 Task: Look for space in Cardenas, Mexico from 12th August, 2023 to 16th August, 2023 for 8 adults in price range Rs.10000 to Rs.16000. Place can be private room with 8 bedrooms having 8 beds and 8 bathrooms. Property type can be house, flat, guest house, hotel. Amenities needed are: wifi, TV, free parkinig on premises, gym, breakfast. Booking option can be shelf check-in. Required host language is English.
Action: Mouse moved to (436, 106)
Screenshot: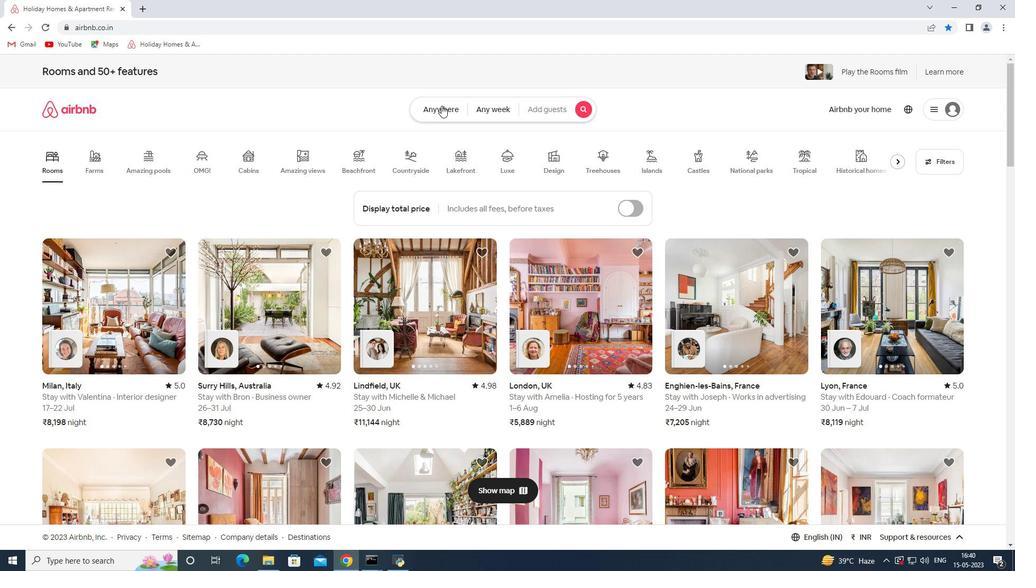 
Action: Mouse pressed left at (436, 106)
Screenshot: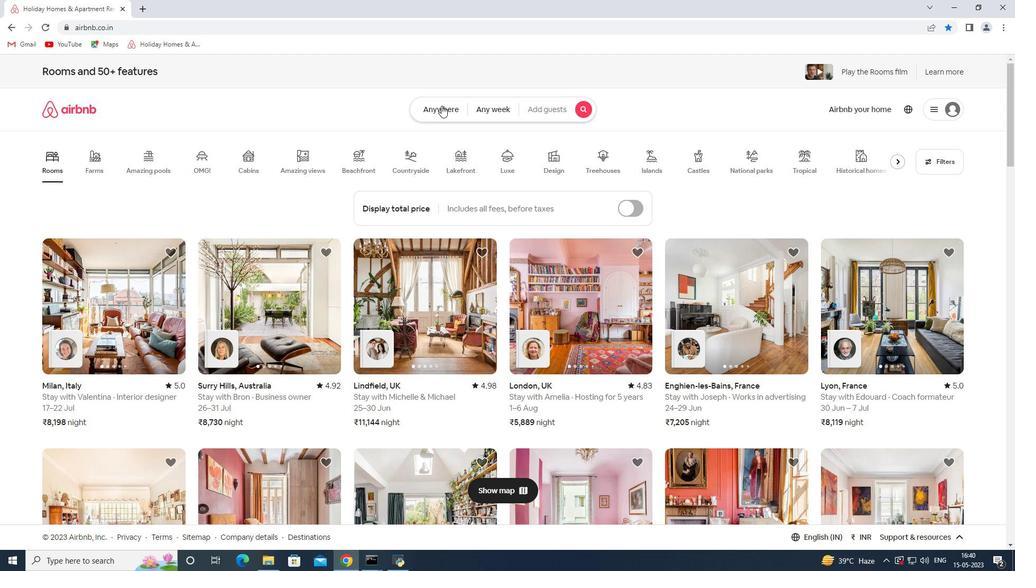 
Action: Mouse moved to (352, 154)
Screenshot: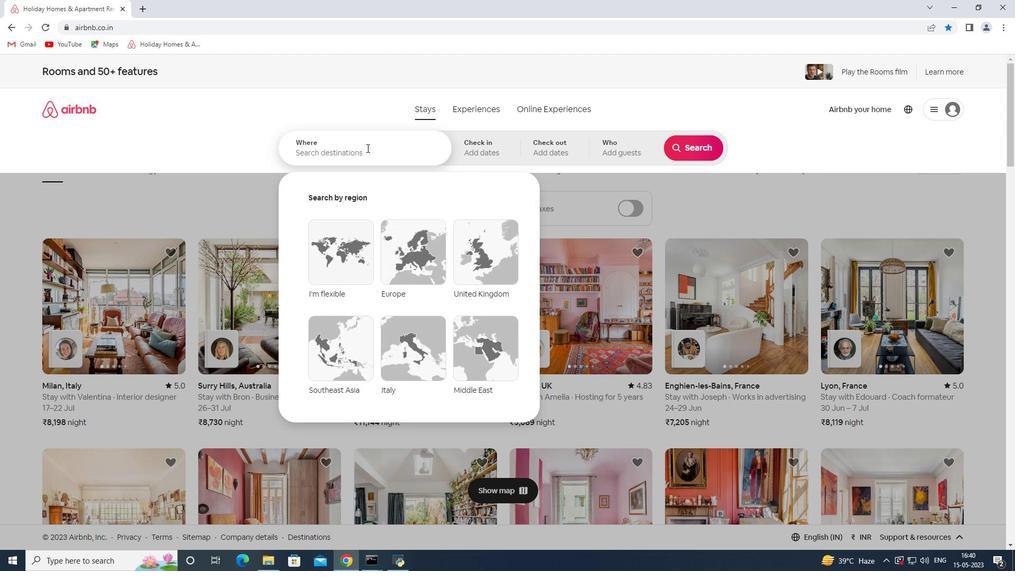 
Action: Mouse pressed left at (352, 154)
Screenshot: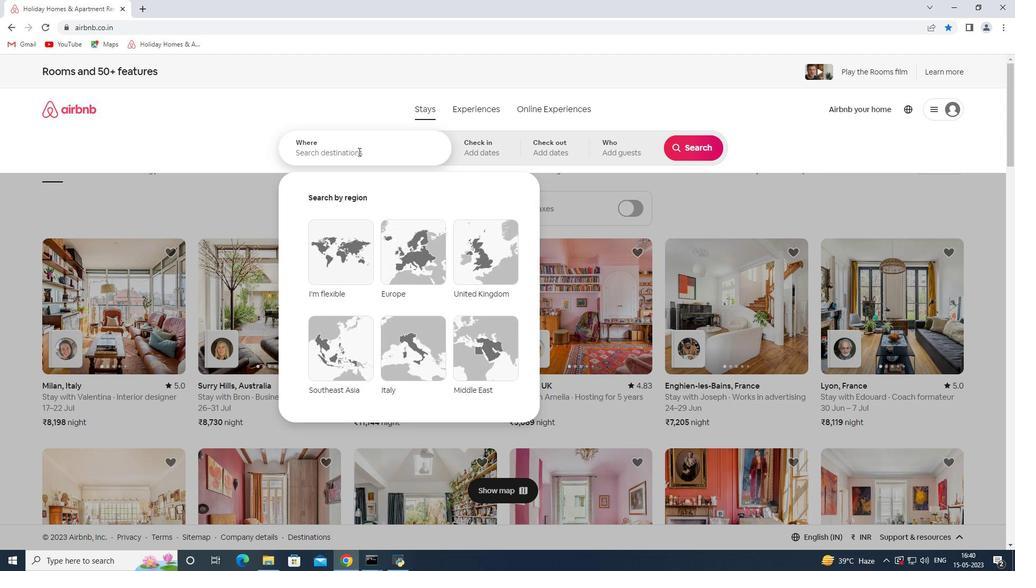 
Action: Key pressed <Key.shift><Key.shift><Key.shift><Key.shift><Key.shift><Key.shift><Key.shift><Key.shift>Cardenas<Key.space><Key.shift>Mexico<Key.space><Key.enter>
Screenshot: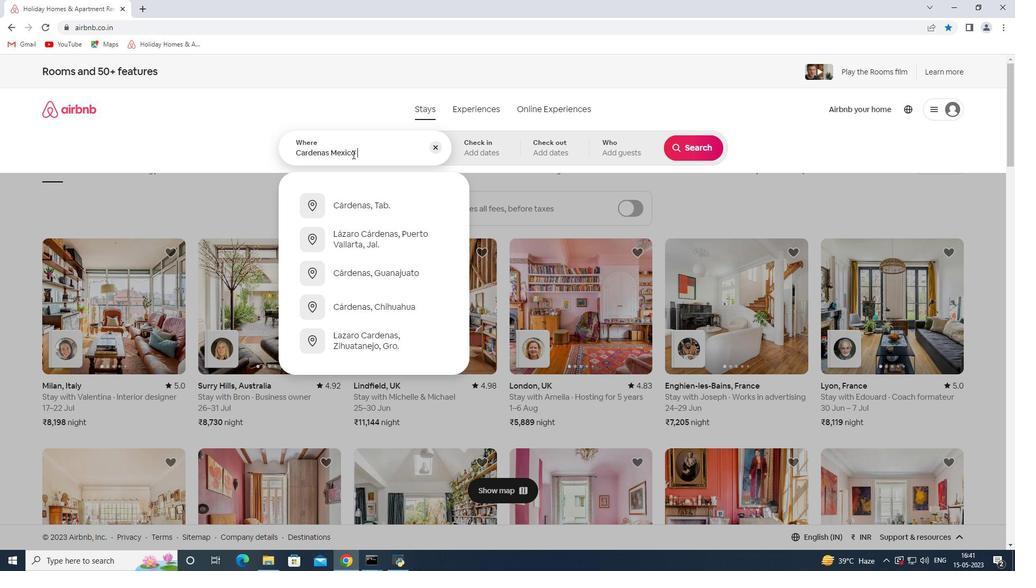 
Action: Mouse moved to (692, 232)
Screenshot: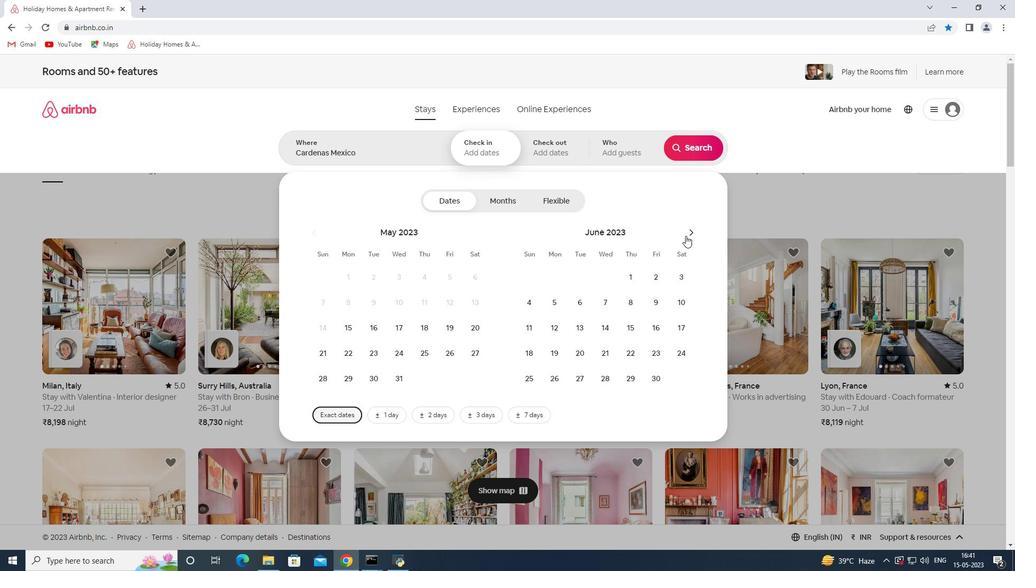 
Action: Mouse pressed left at (692, 232)
Screenshot: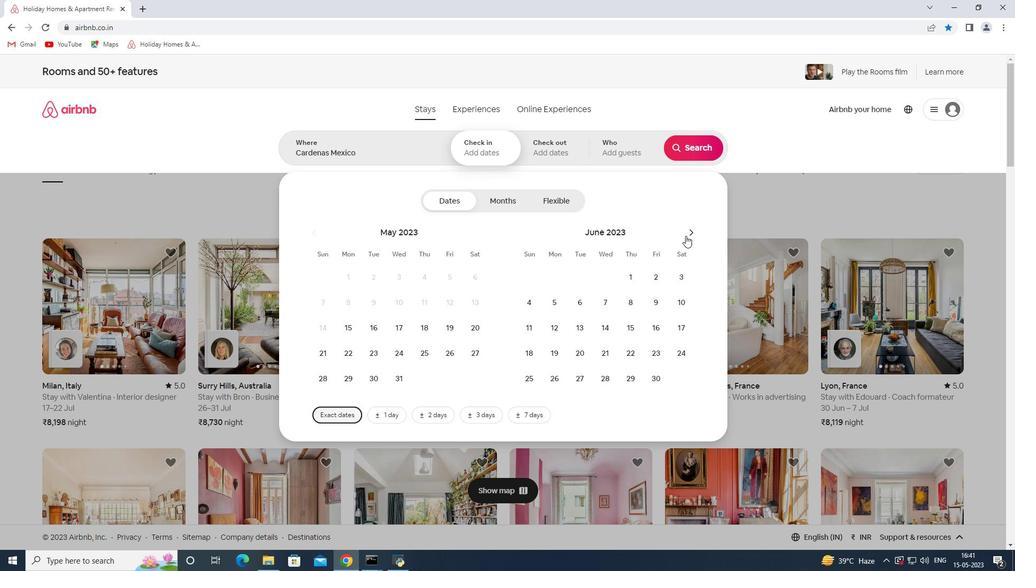 
Action: Mouse moved to (692, 232)
Screenshot: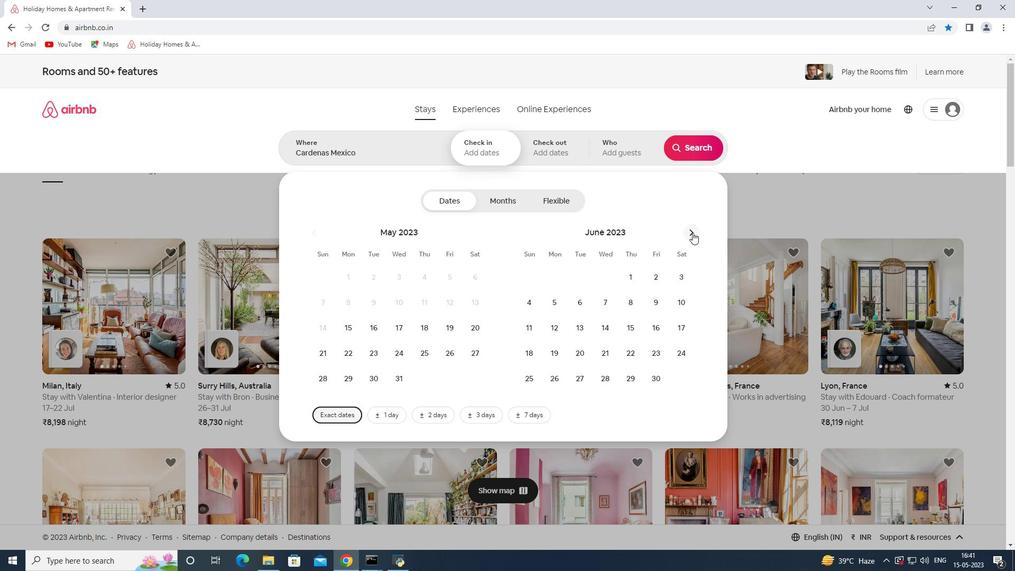 
Action: Mouse pressed left at (692, 232)
Screenshot: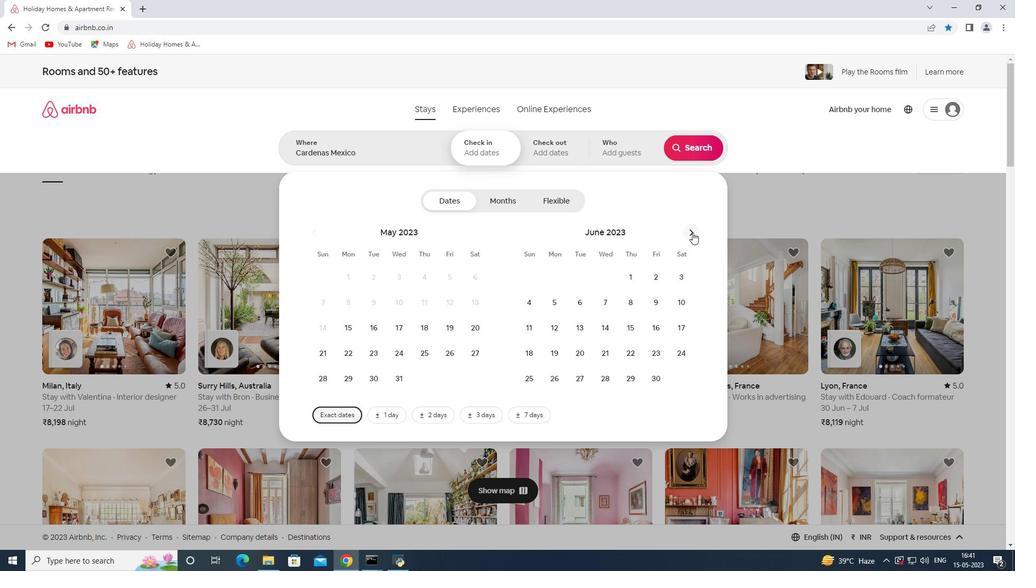 
Action: Mouse moved to (691, 232)
Screenshot: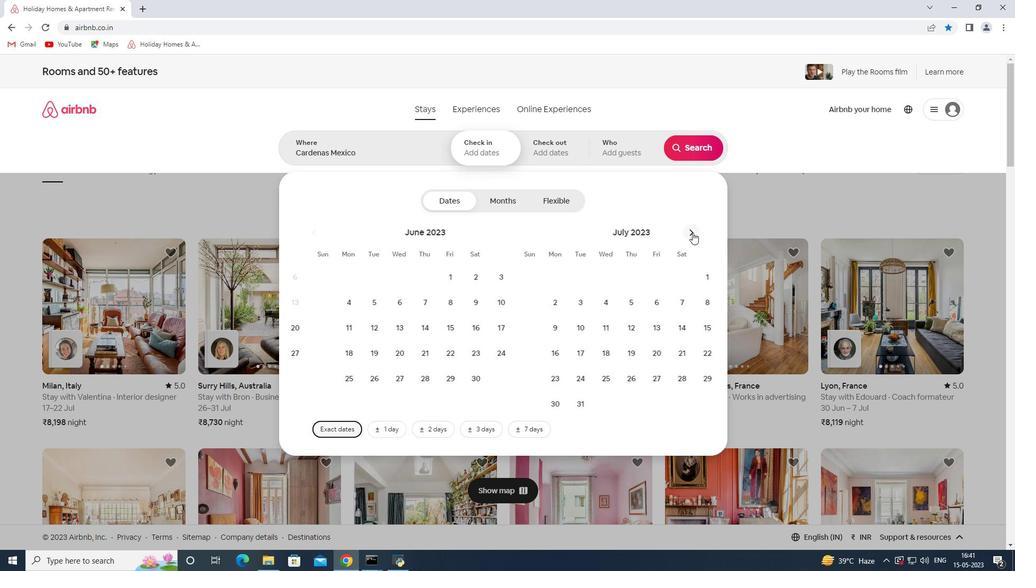 
Action: Mouse pressed left at (691, 232)
Screenshot: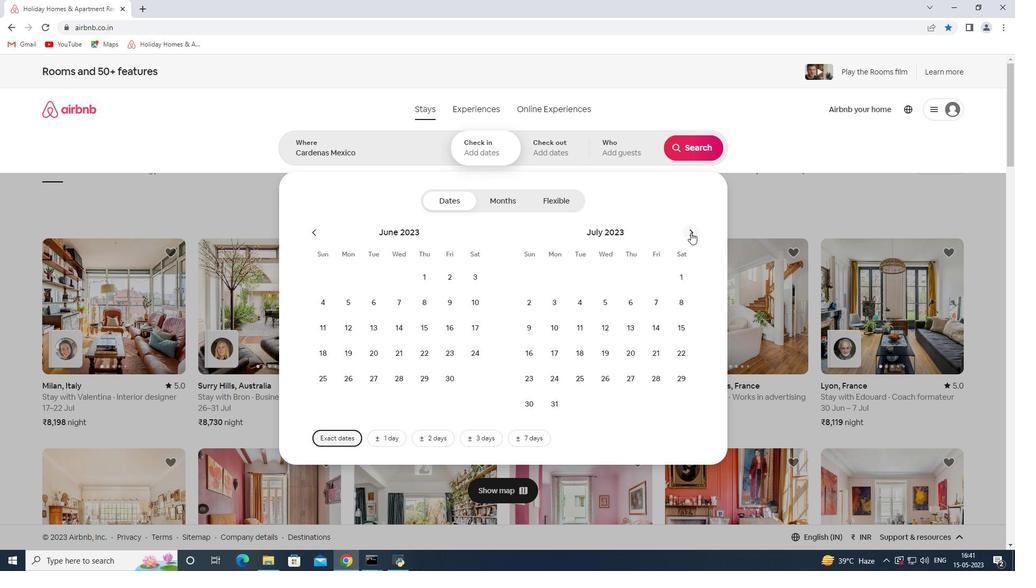 
Action: Mouse moved to (672, 302)
Screenshot: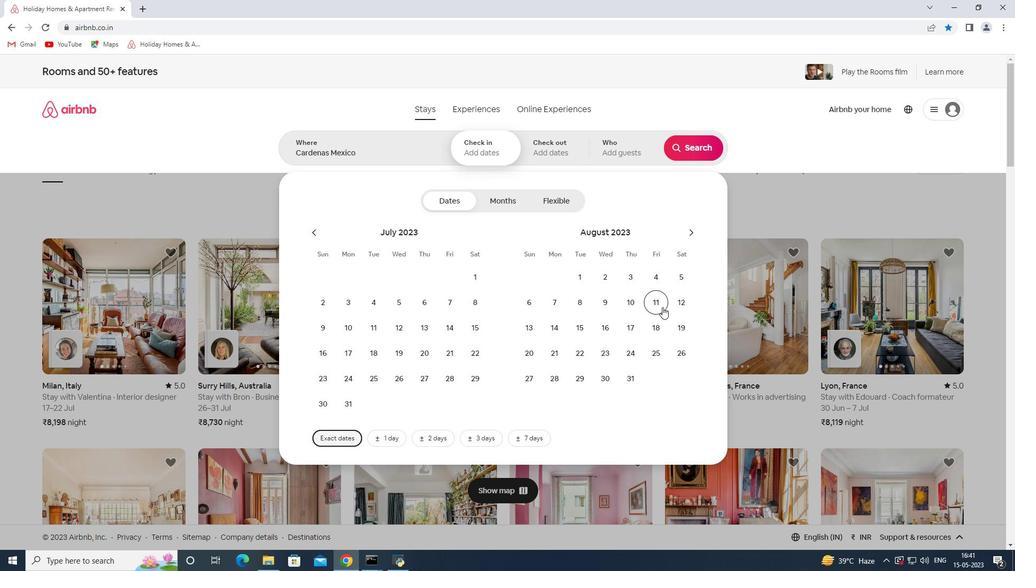 
Action: Mouse pressed left at (672, 302)
Screenshot: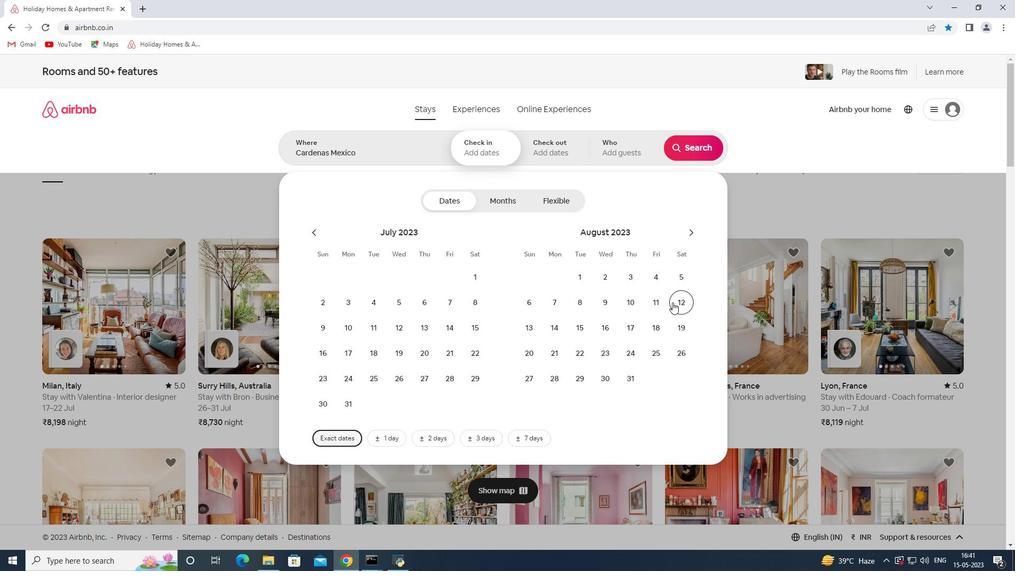 
Action: Mouse moved to (601, 332)
Screenshot: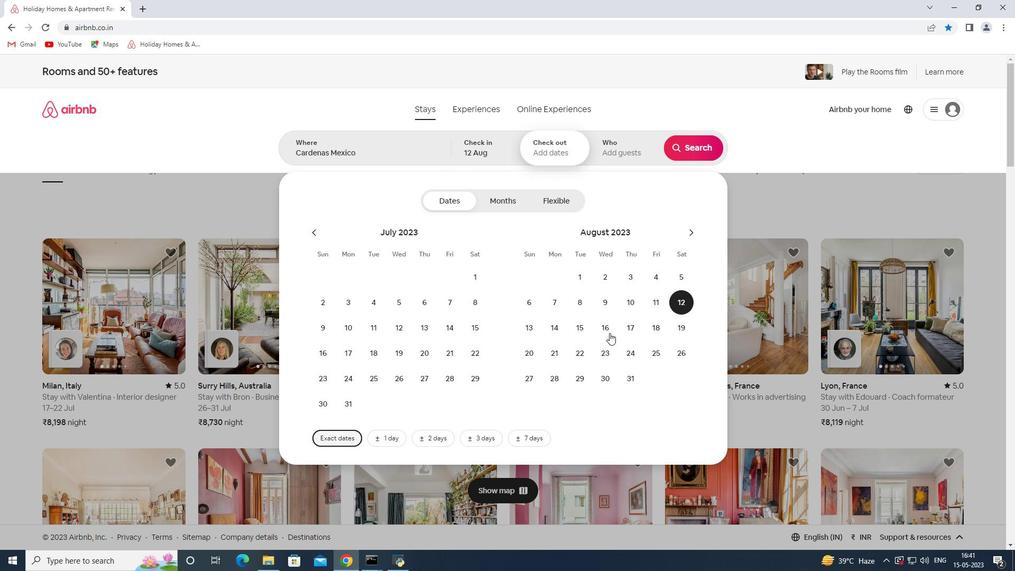 
Action: Mouse pressed left at (601, 332)
Screenshot: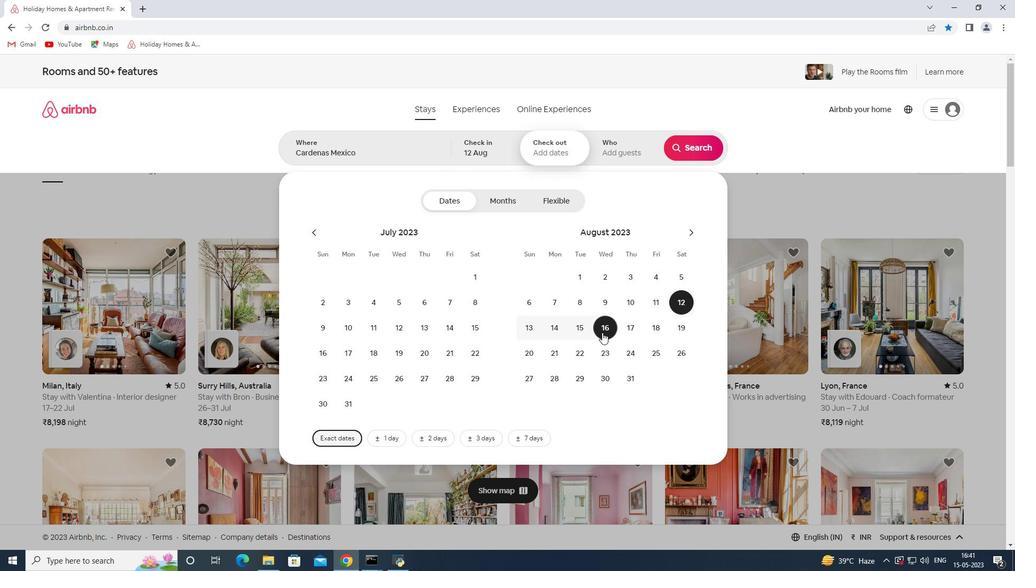 
Action: Mouse moved to (613, 152)
Screenshot: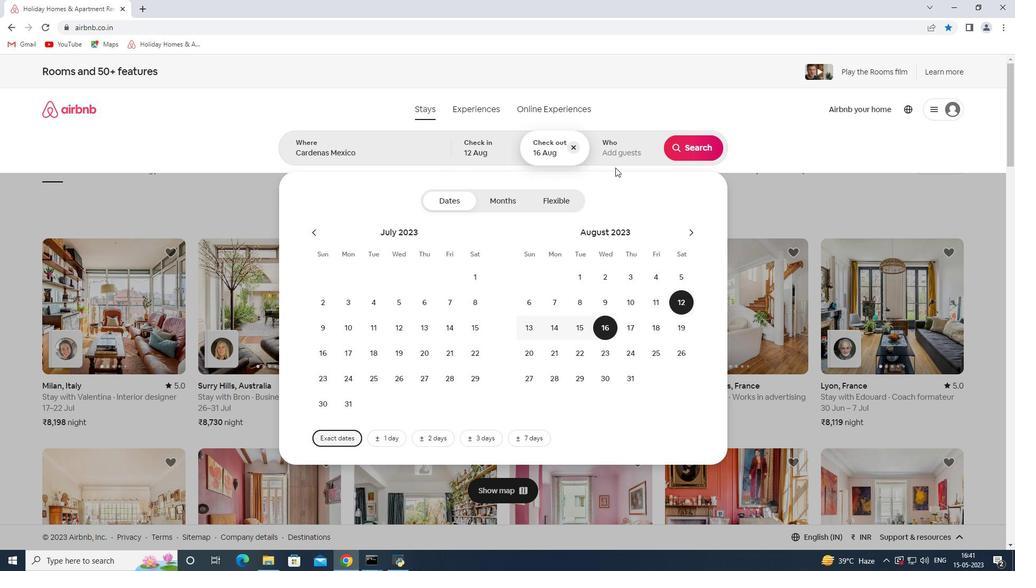 
Action: Mouse pressed left at (613, 152)
Screenshot: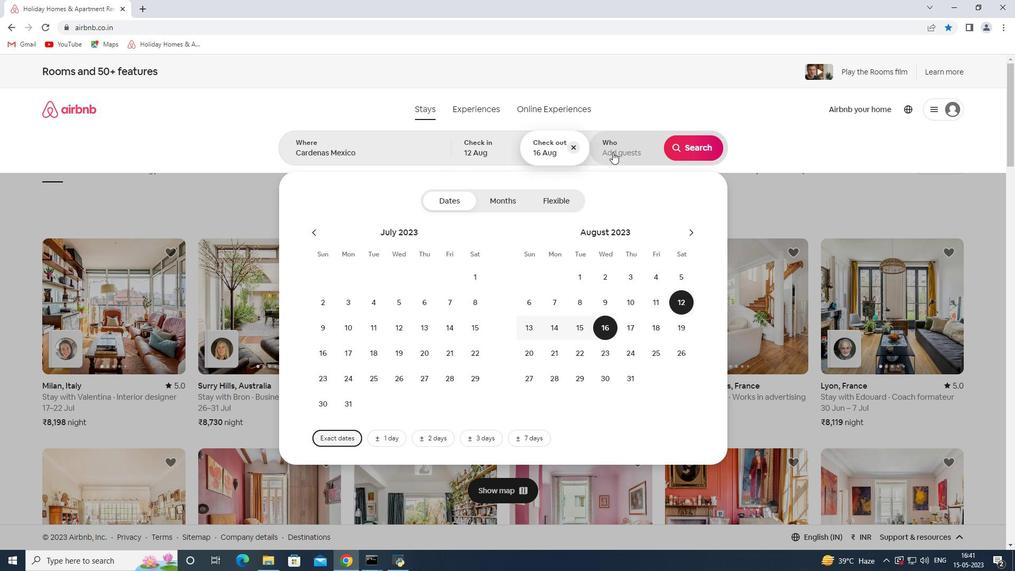
Action: Mouse moved to (695, 210)
Screenshot: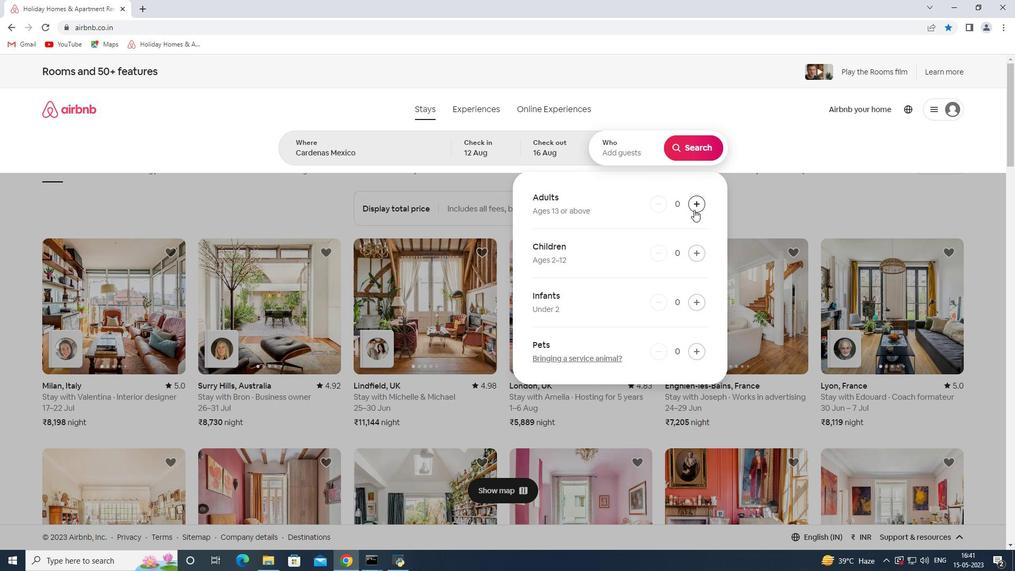 
Action: Mouse pressed left at (695, 210)
Screenshot: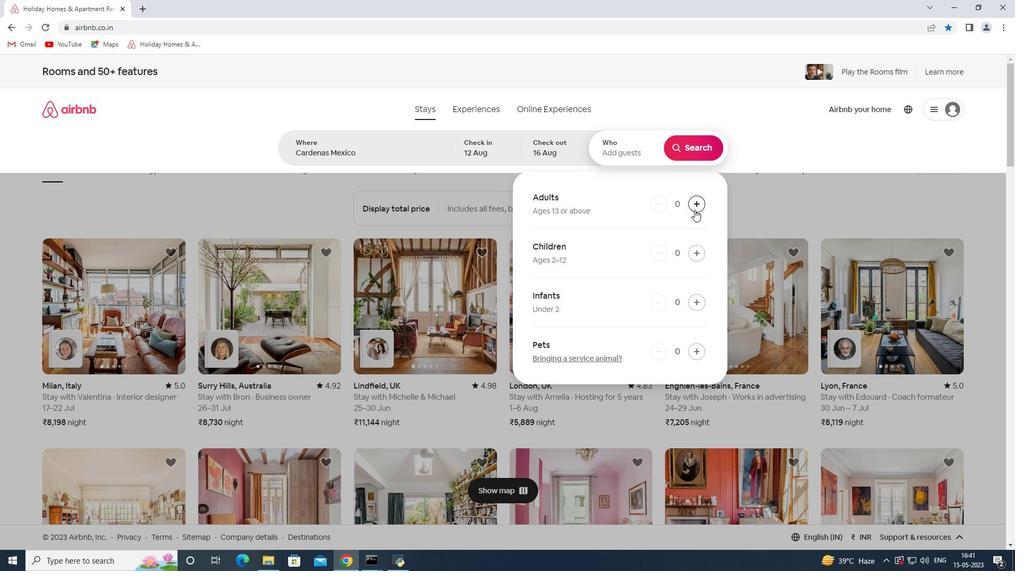 
Action: Mouse pressed left at (695, 210)
Screenshot: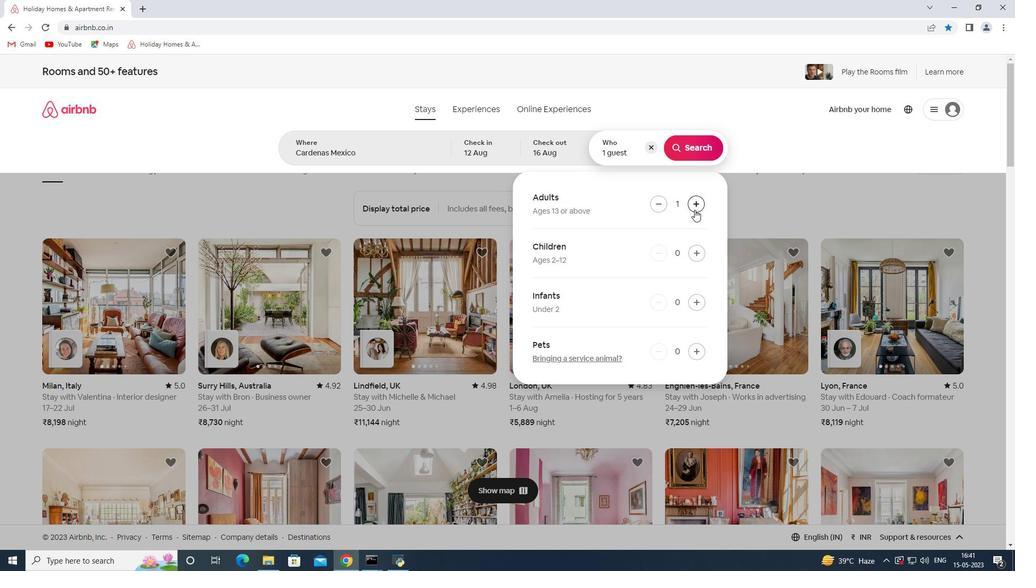 
Action: Mouse pressed left at (695, 210)
Screenshot: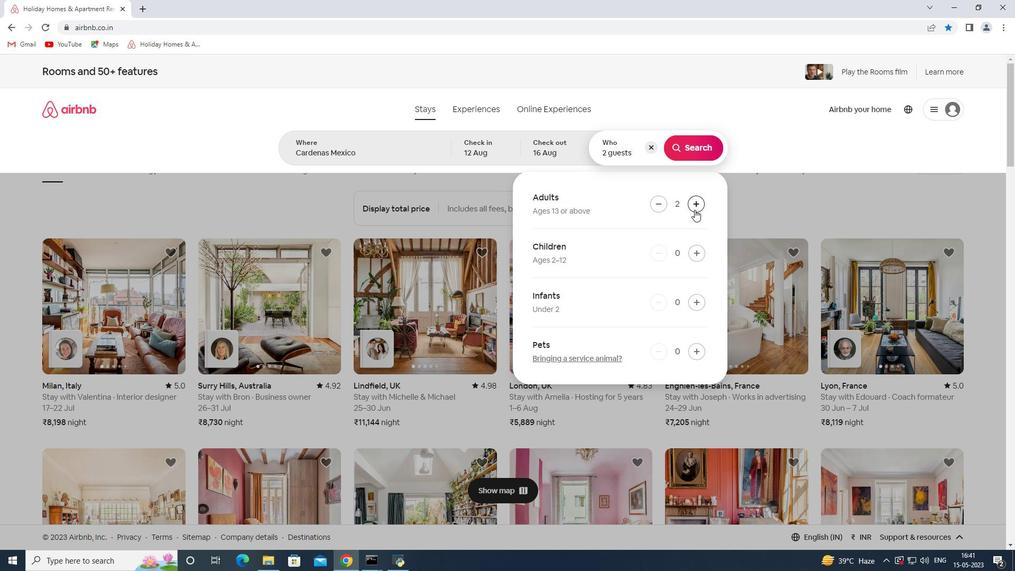 
Action: Mouse pressed left at (695, 210)
Screenshot: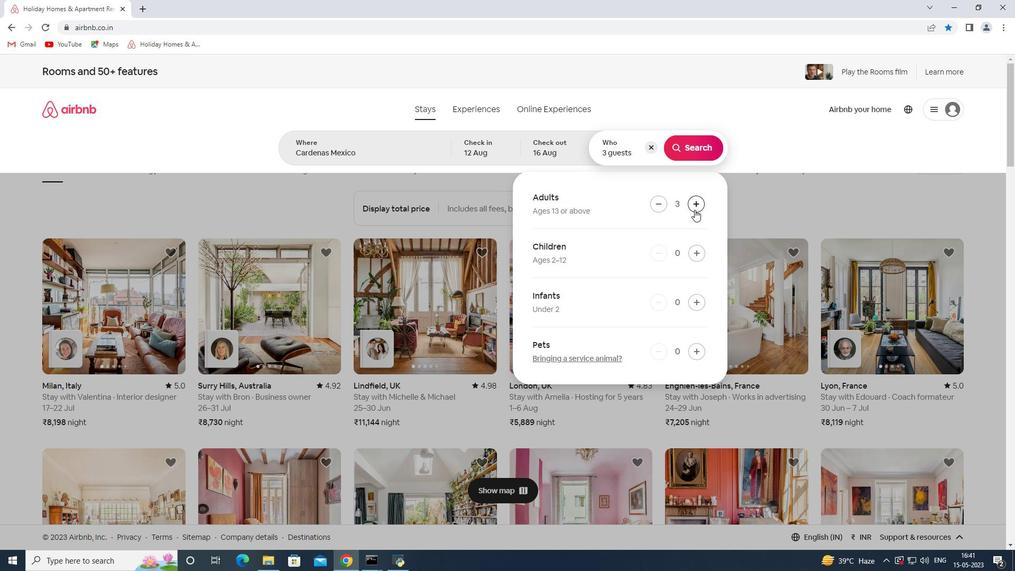 
Action: Mouse pressed left at (695, 210)
Screenshot: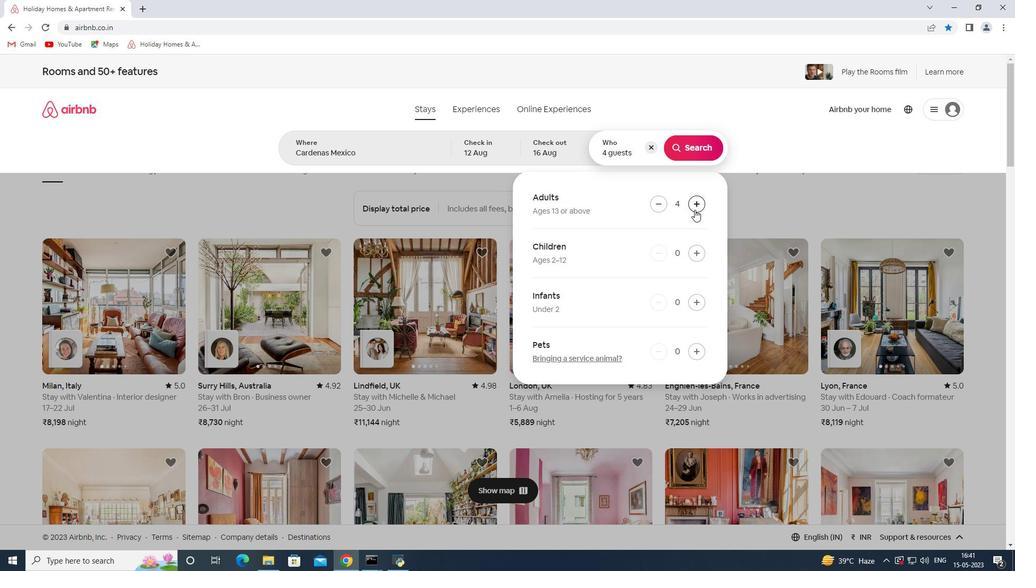 
Action: Mouse pressed left at (695, 210)
Screenshot: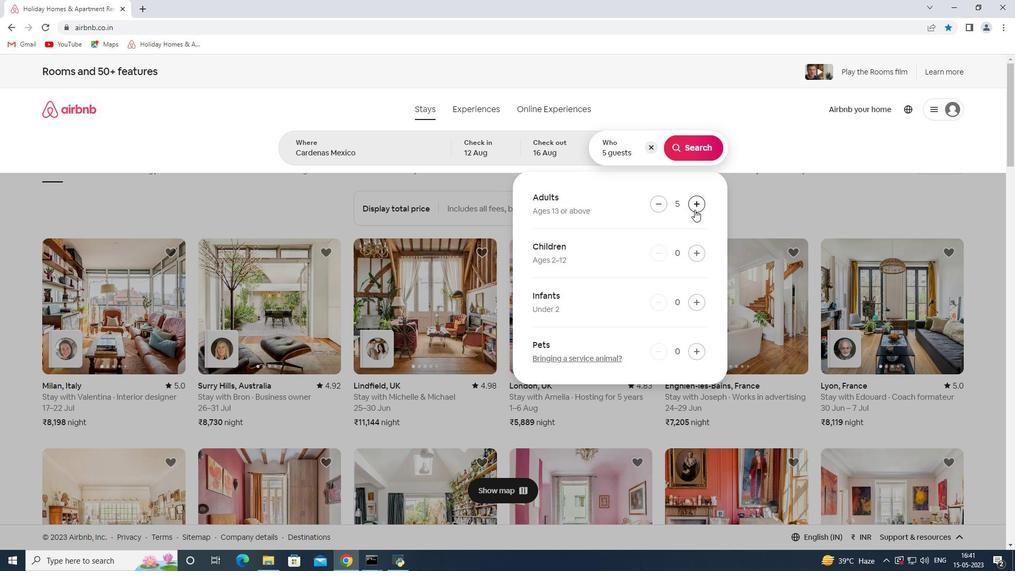 
Action: Mouse pressed left at (695, 210)
Screenshot: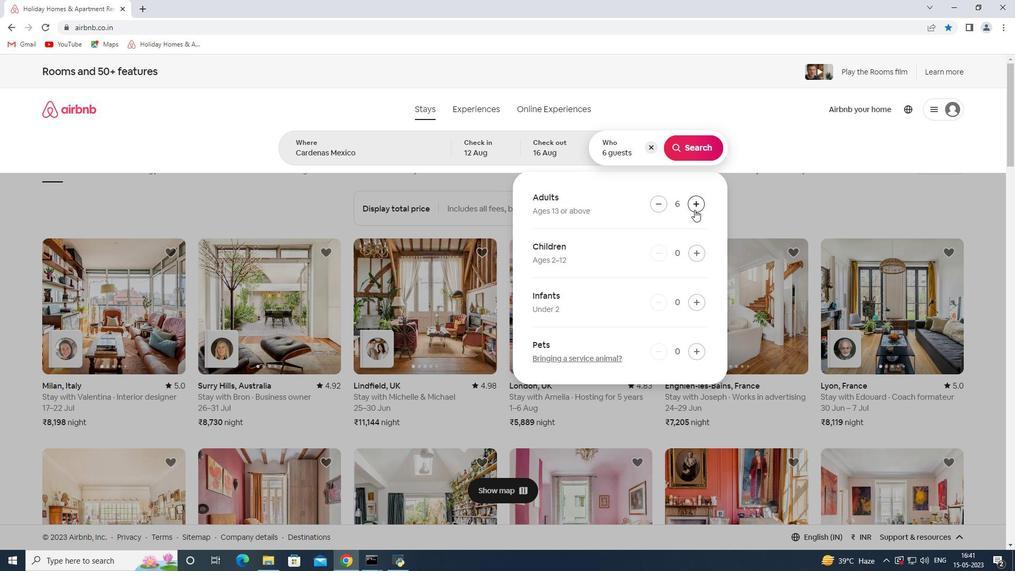 
Action: Mouse pressed left at (695, 210)
Screenshot: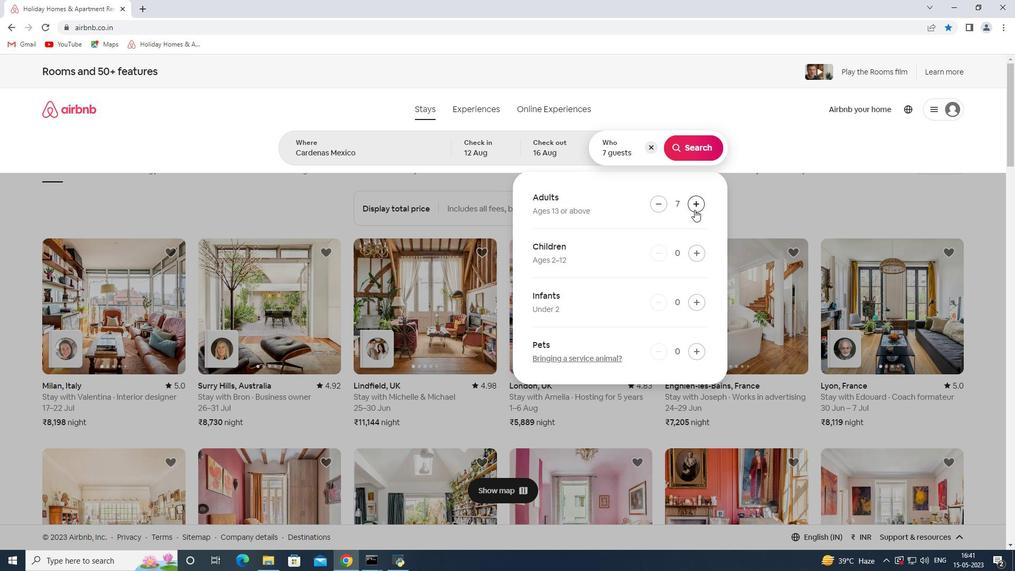 
Action: Mouse moved to (691, 148)
Screenshot: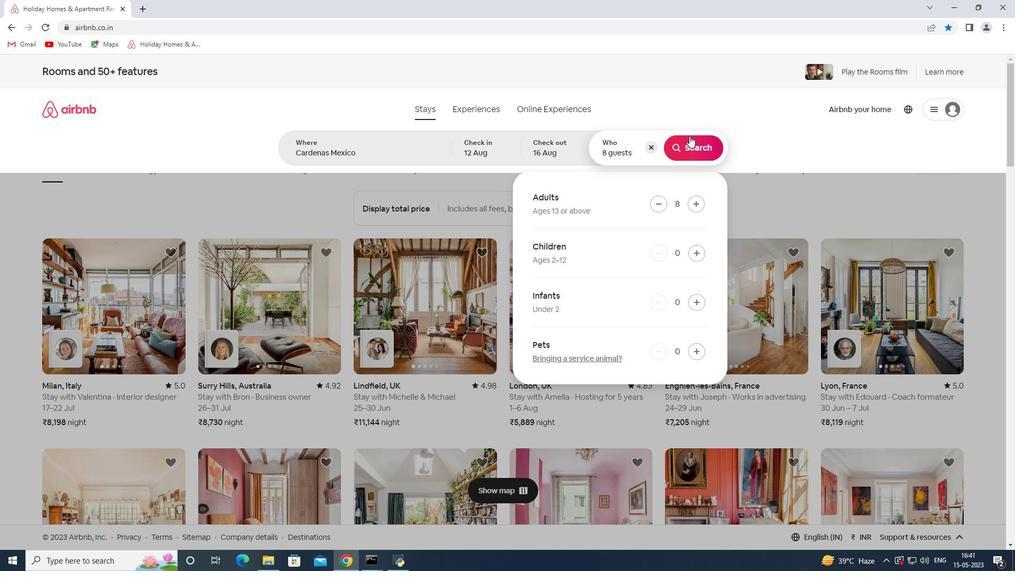 
Action: Mouse pressed left at (691, 148)
Screenshot: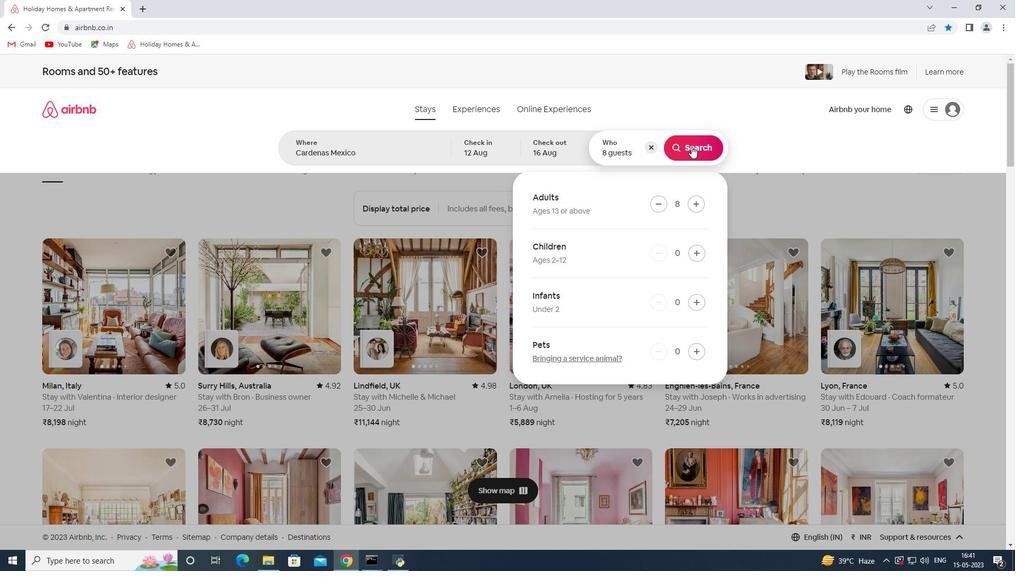 
Action: Mouse moved to (970, 117)
Screenshot: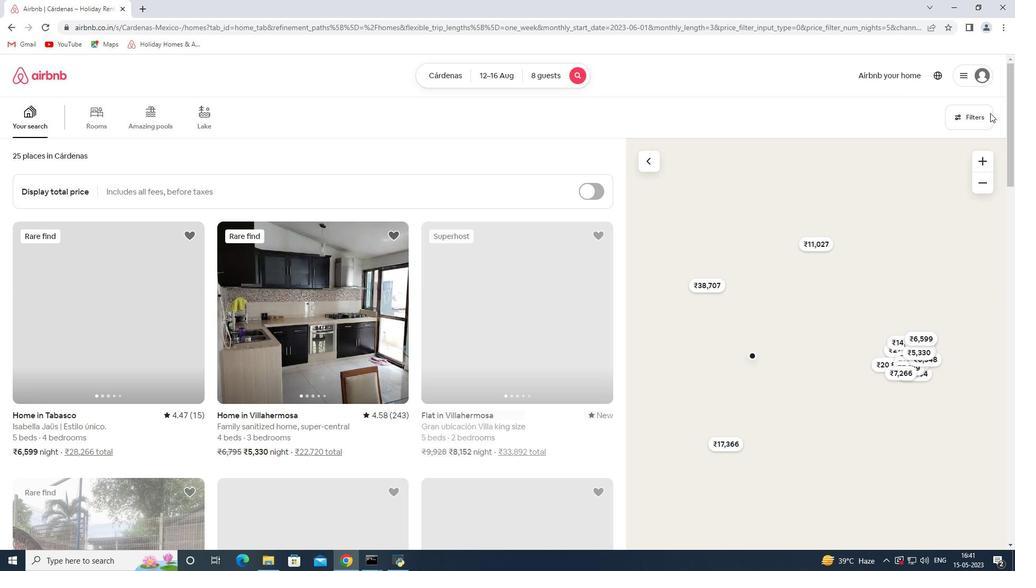 
Action: Mouse pressed left at (970, 117)
Screenshot: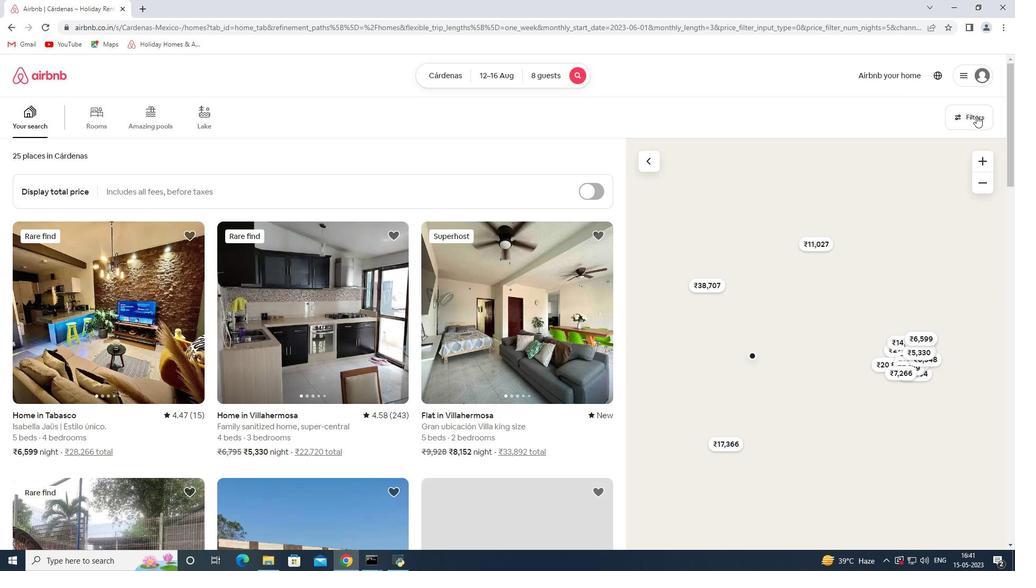 
Action: Mouse moved to (380, 372)
Screenshot: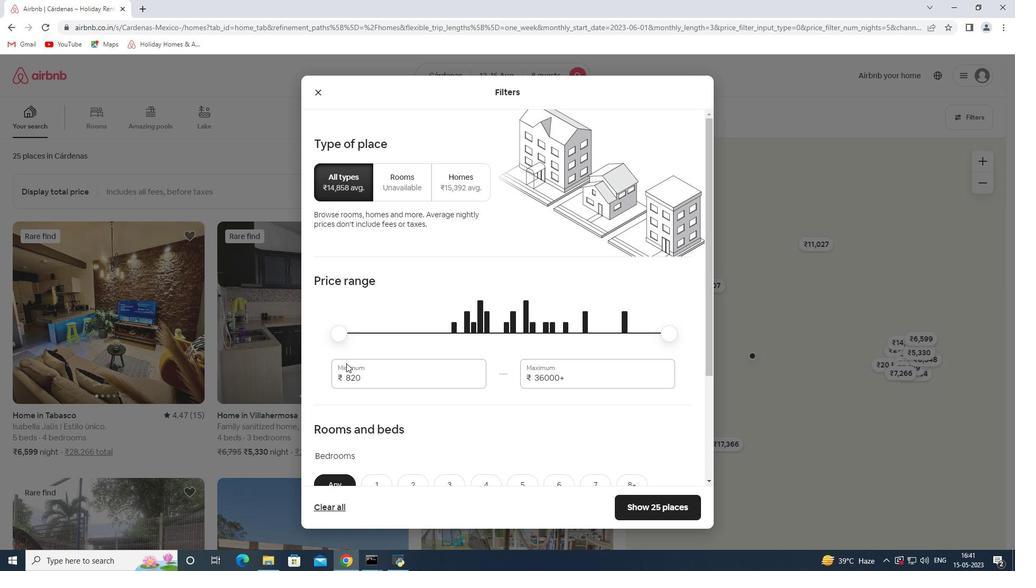 
Action: Mouse pressed left at (380, 372)
Screenshot: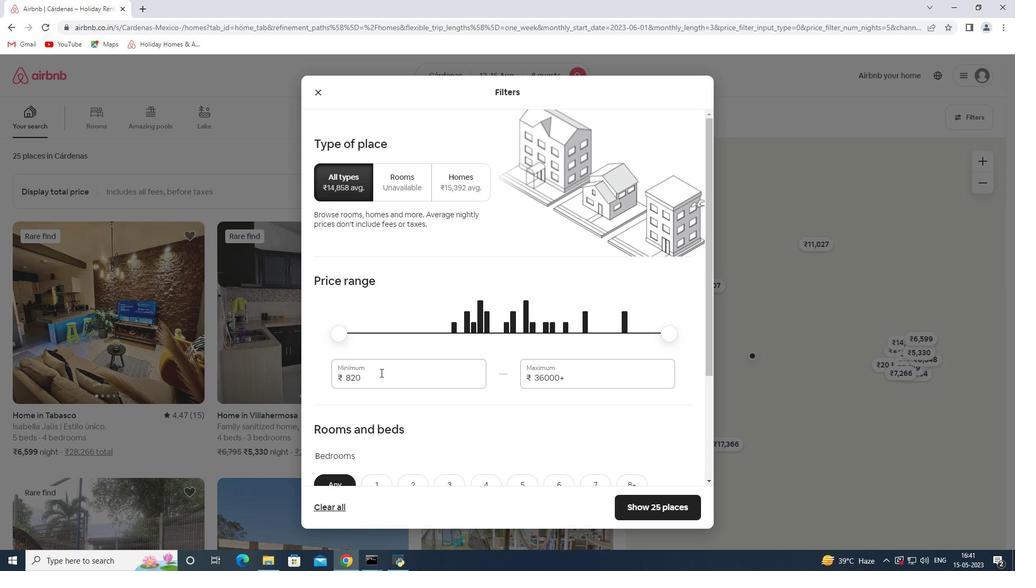 
Action: Mouse pressed left at (380, 372)
Screenshot: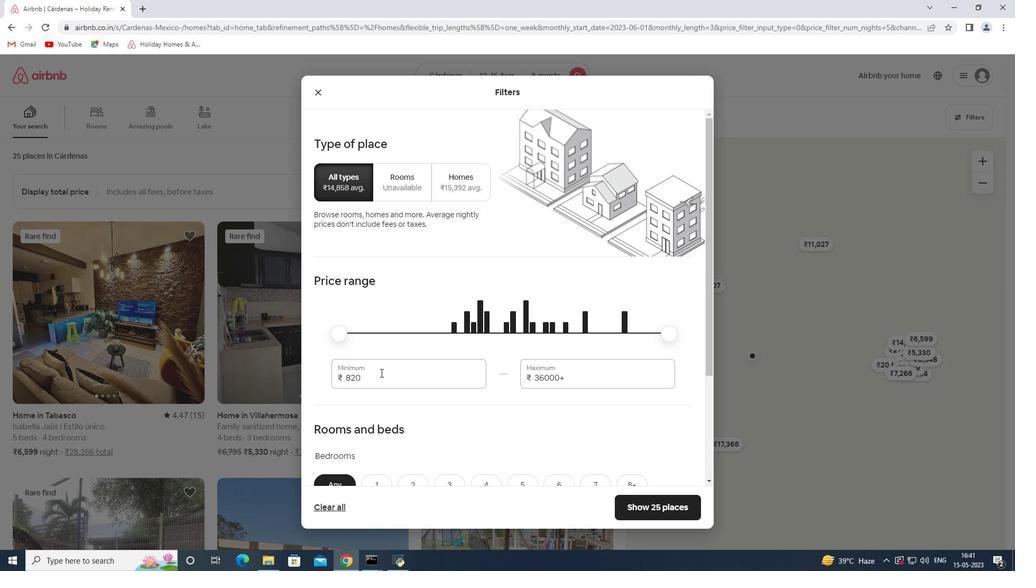 
Action: Key pressed 10000<Key.tab>16000
Screenshot: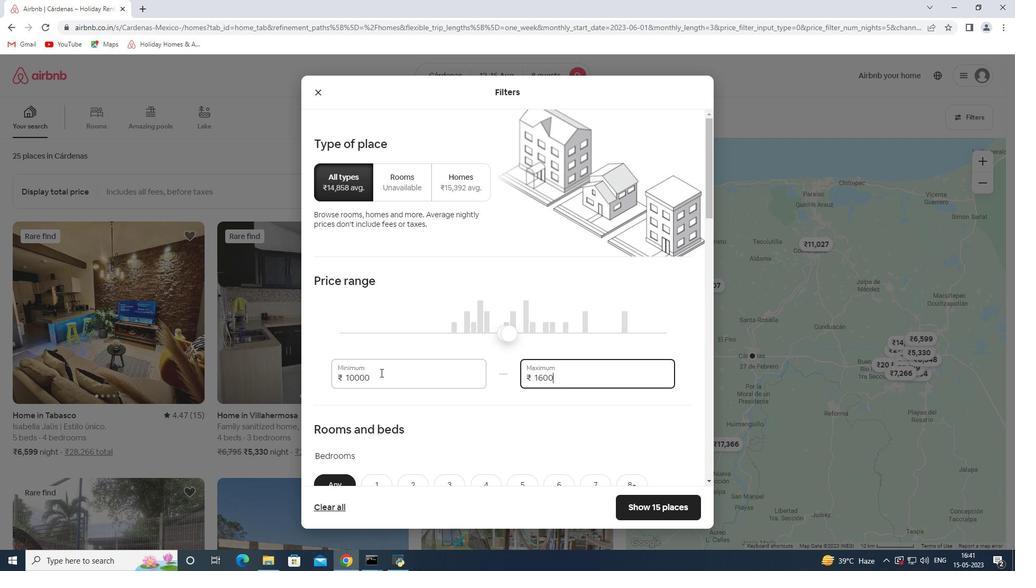 
Action: Mouse moved to (432, 259)
Screenshot: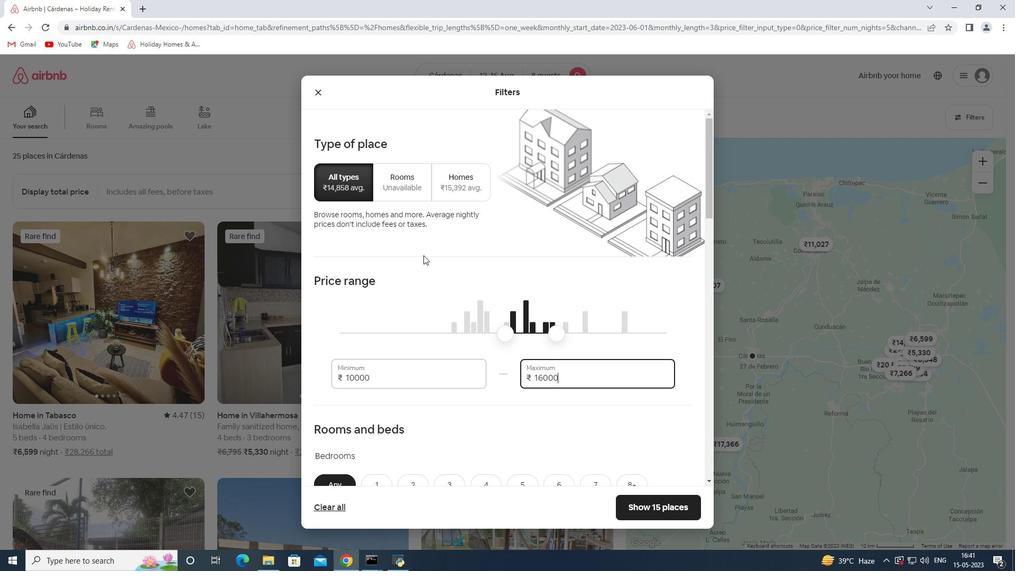 
Action: Mouse scrolled (432, 259) with delta (0, 0)
Screenshot: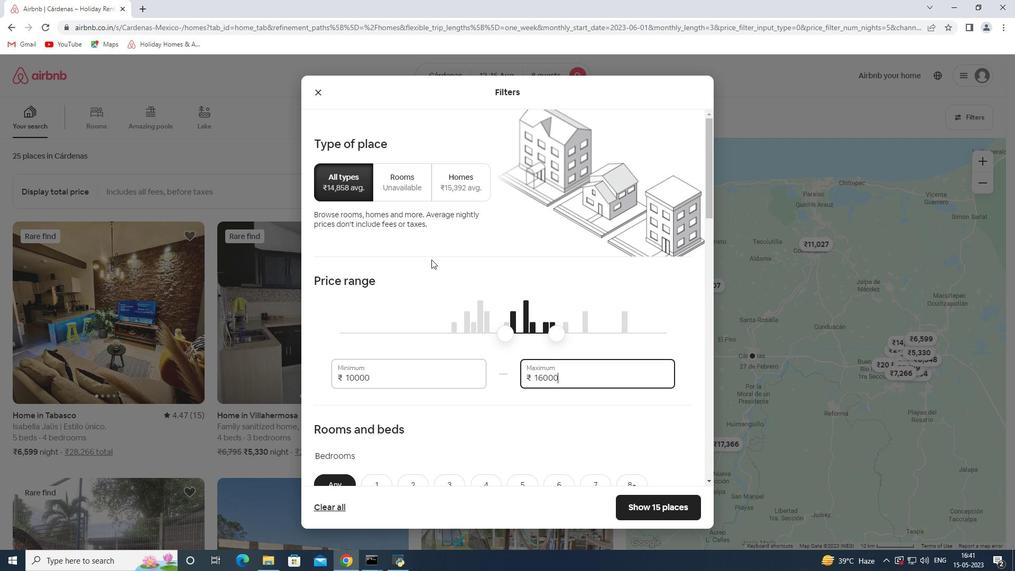 
Action: Mouse scrolled (432, 259) with delta (0, 0)
Screenshot: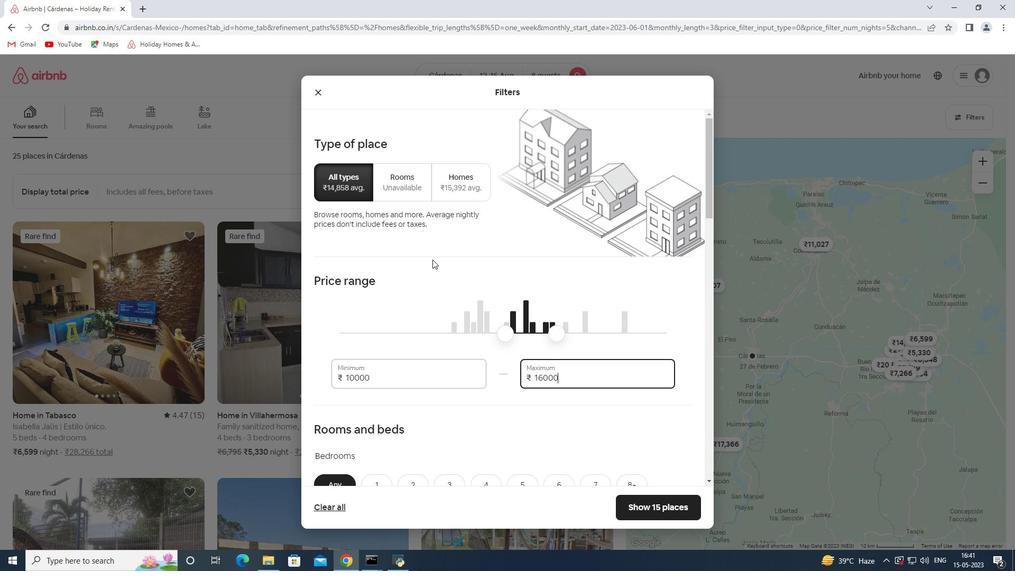 
Action: Mouse scrolled (432, 259) with delta (0, 0)
Screenshot: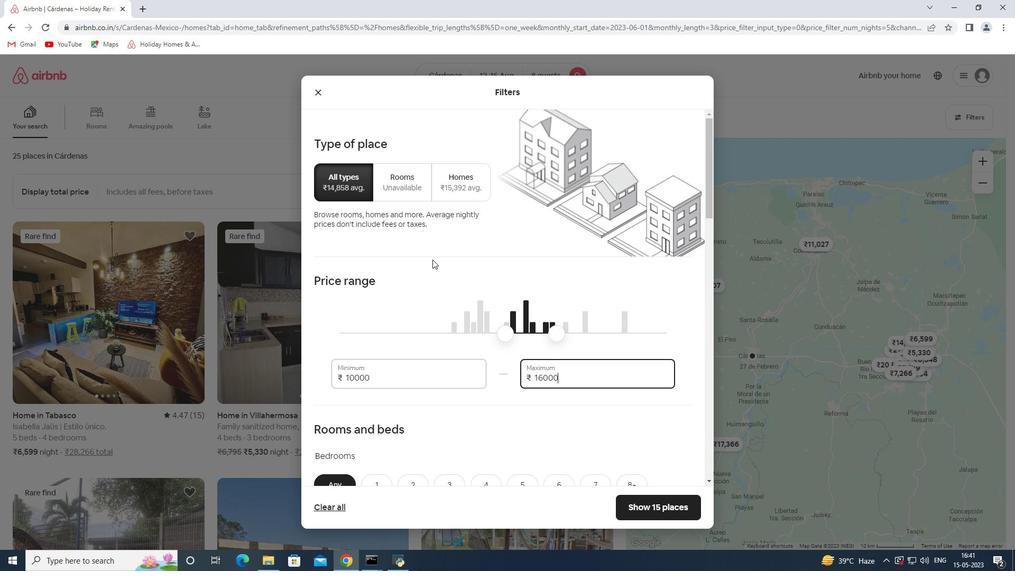 
Action: Mouse scrolled (432, 259) with delta (0, 0)
Screenshot: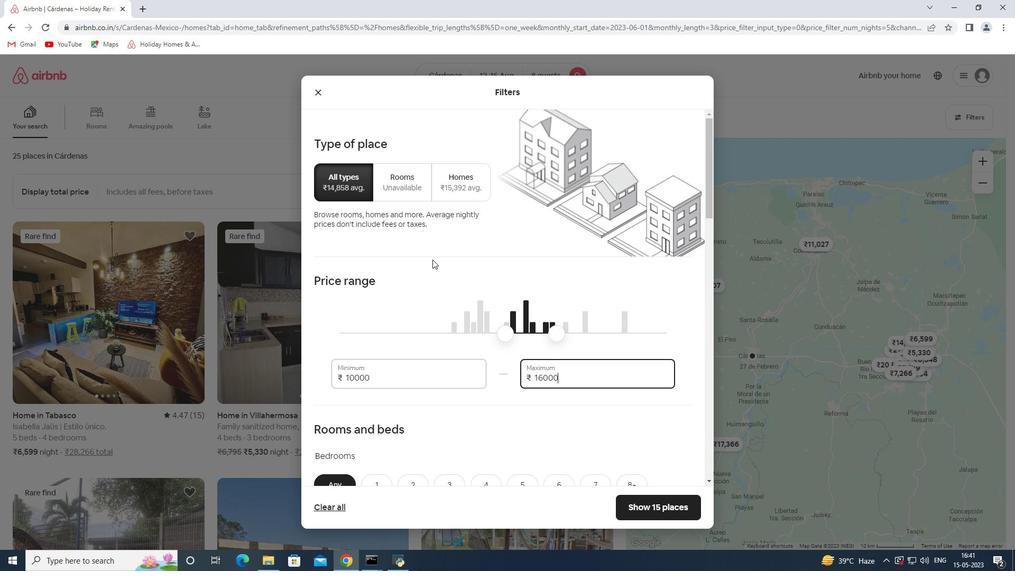 
Action: Mouse moved to (628, 275)
Screenshot: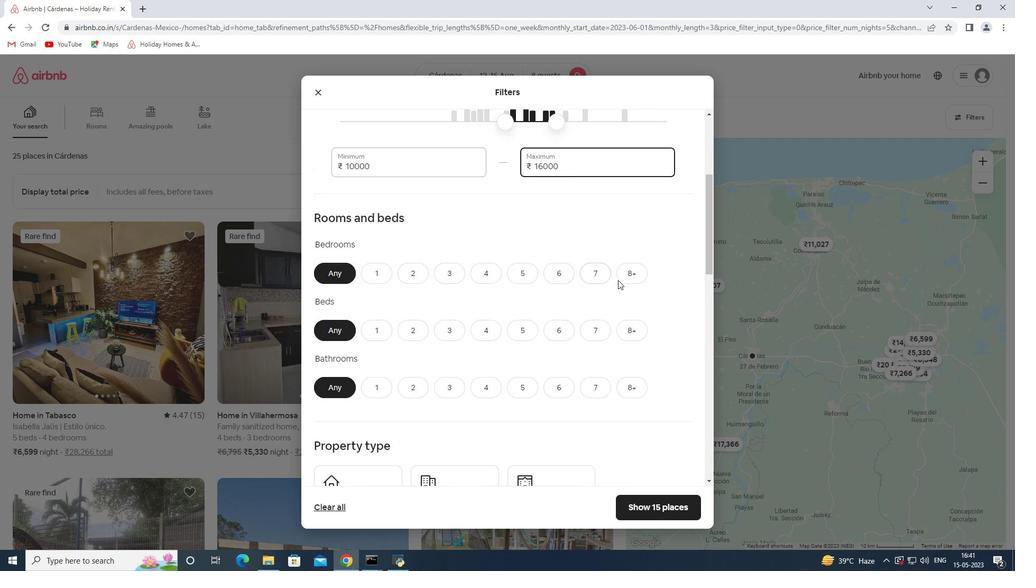 
Action: Mouse pressed left at (628, 275)
Screenshot: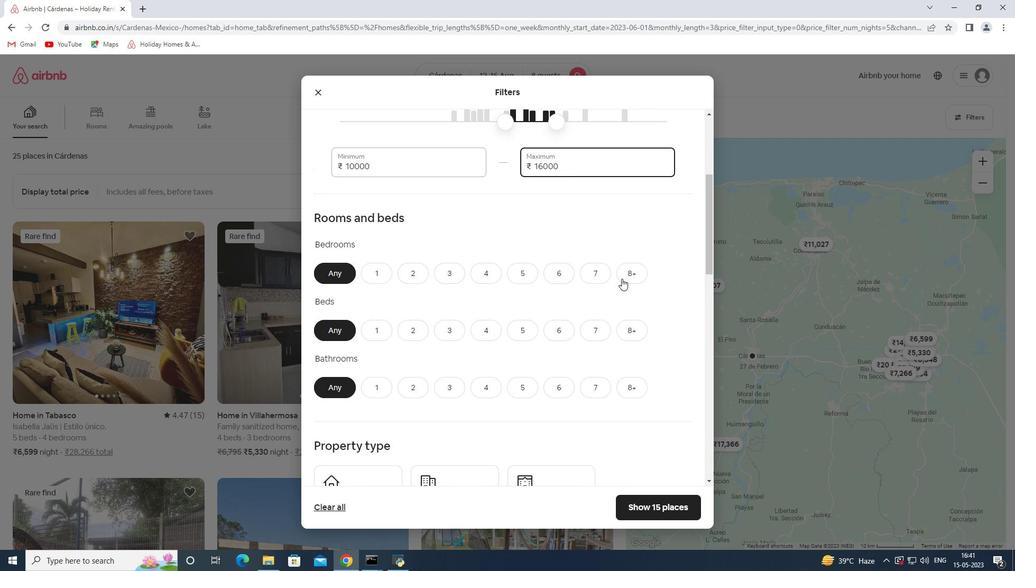 
Action: Mouse moved to (635, 334)
Screenshot: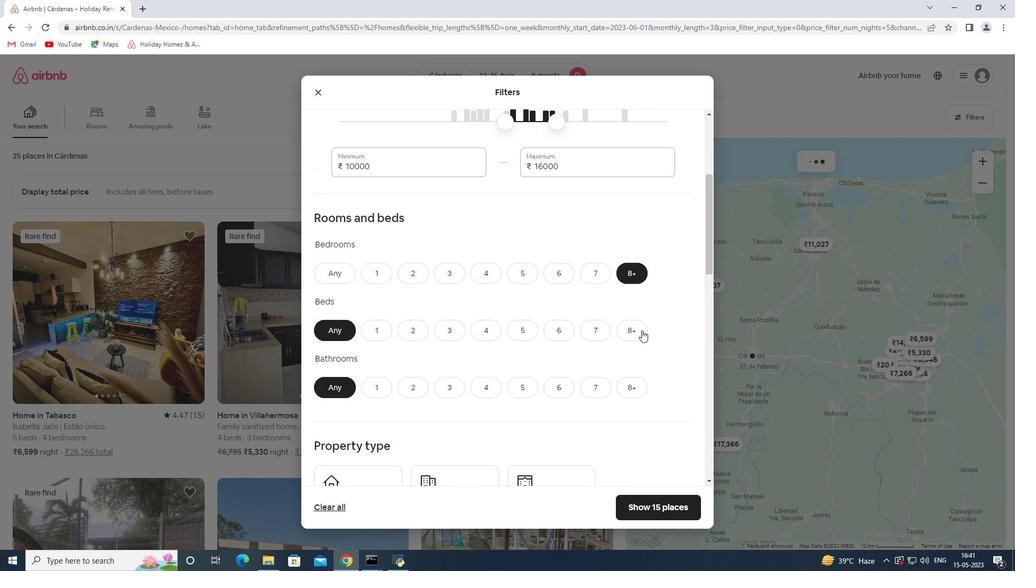 
Action: Mouse pressed left at (635, 334)
Screenshot: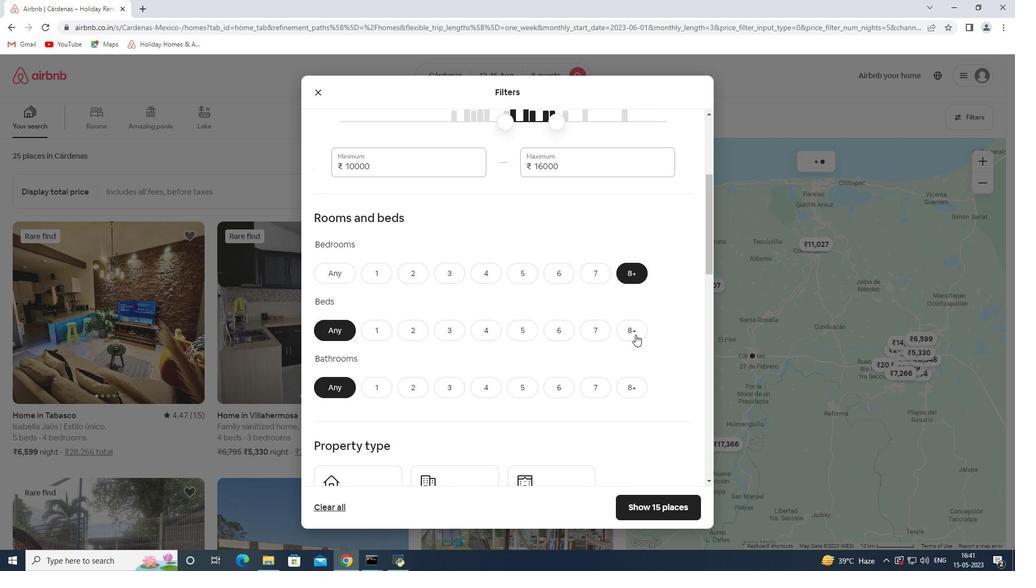 
Action: Mouse moved to (628, 390)
Screenshot: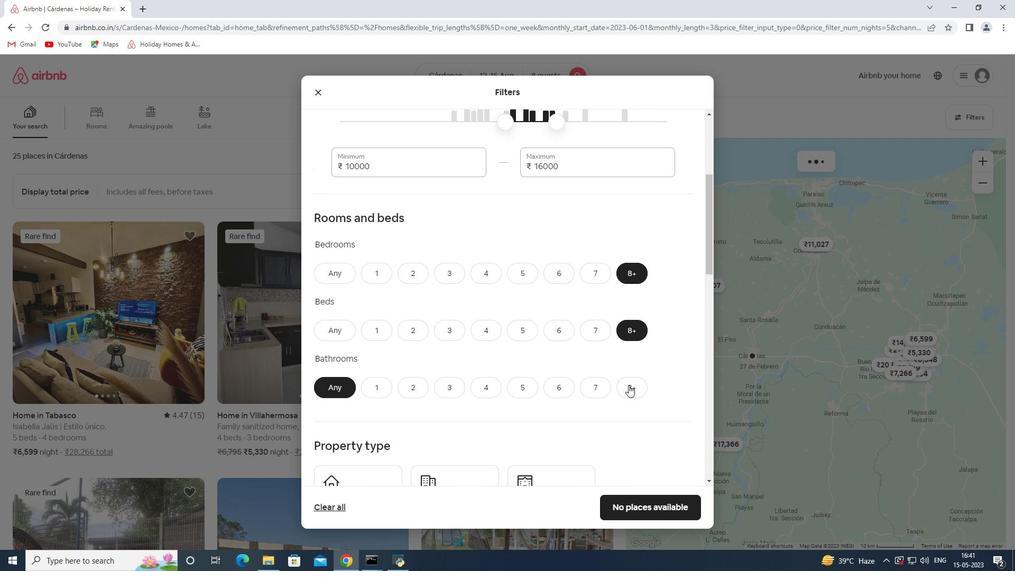 
Action: Mouse pressed left at (628, 390)
Screenshot: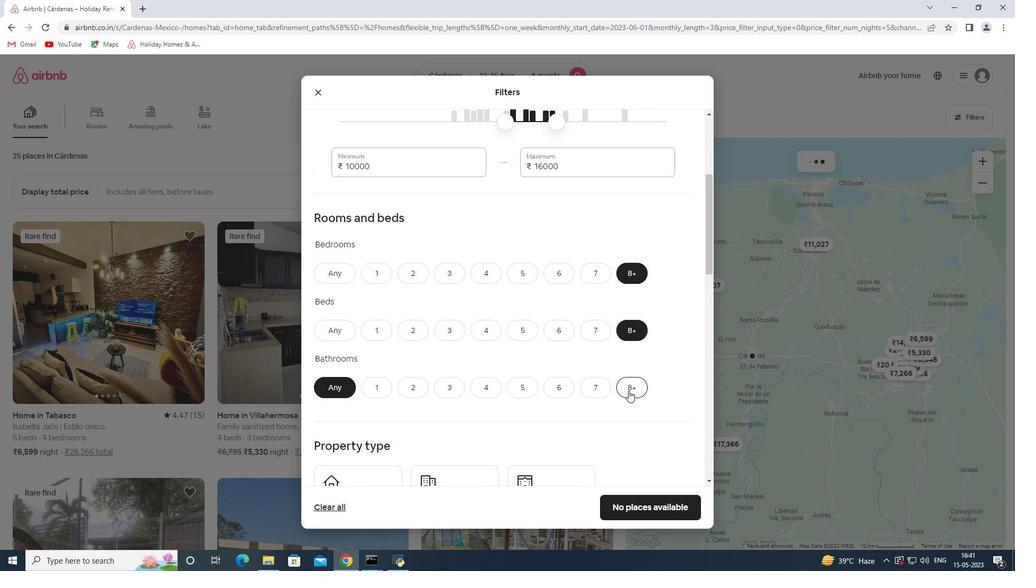 
Action: Mouse moved to (561, 328)
Screenshot: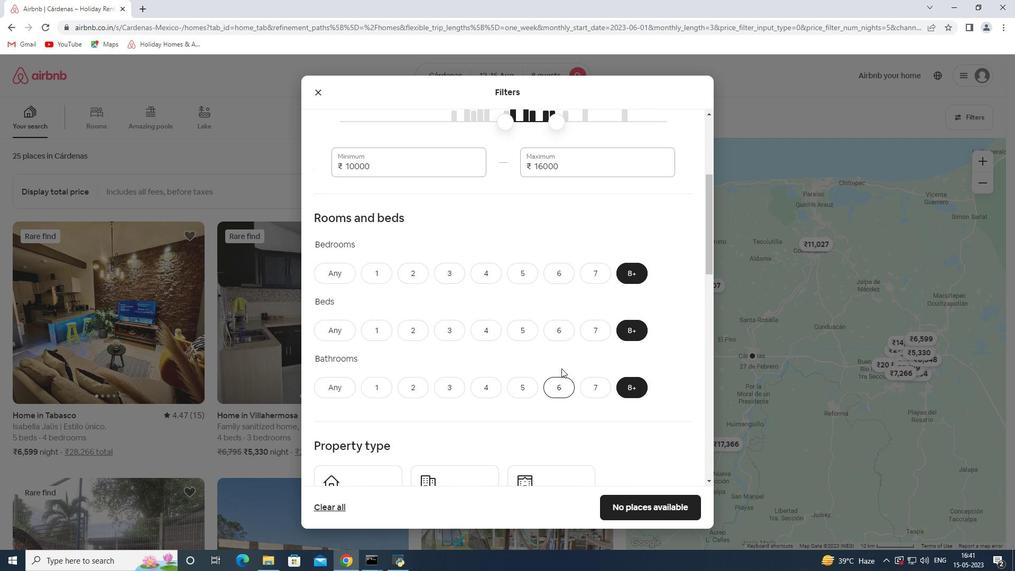 
Action: Mouse scrolled (561, 327) with delta (0, 0)
Screenshot: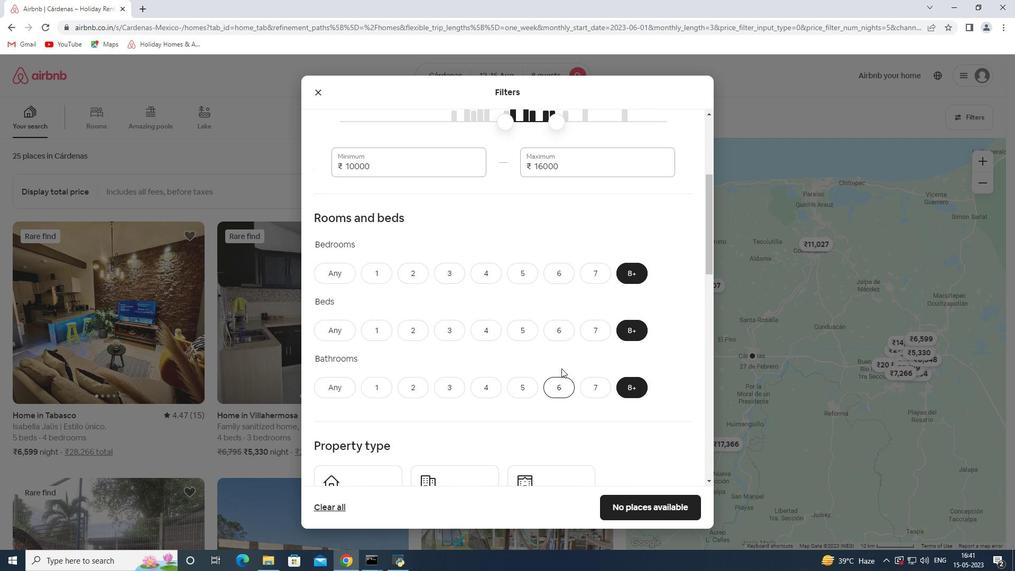 
Action: Mouse moved to (560, 326)
Screenshot: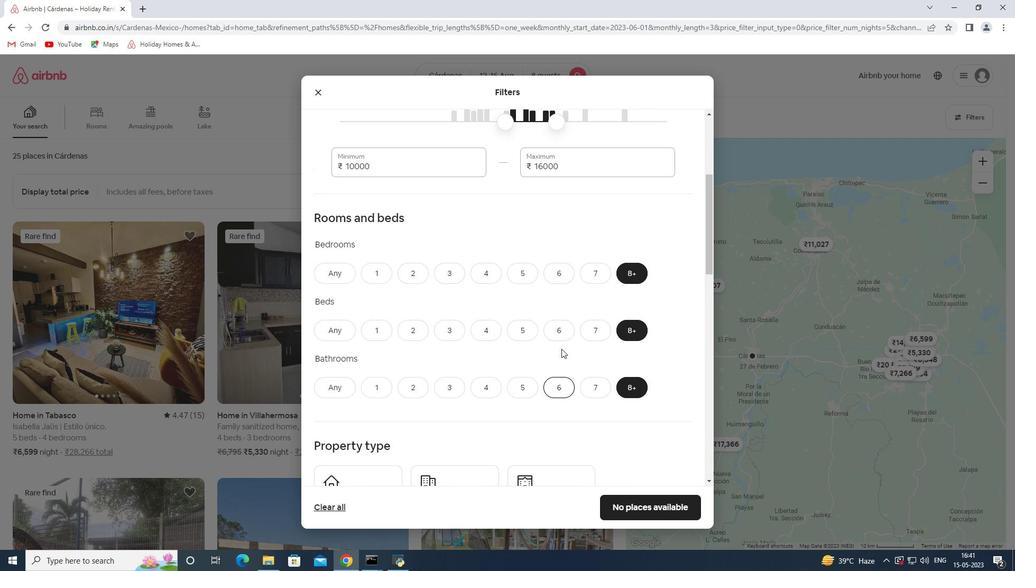 
Action: Mouse scrolled (560, 326) with delta (0, 0)
Screenshot: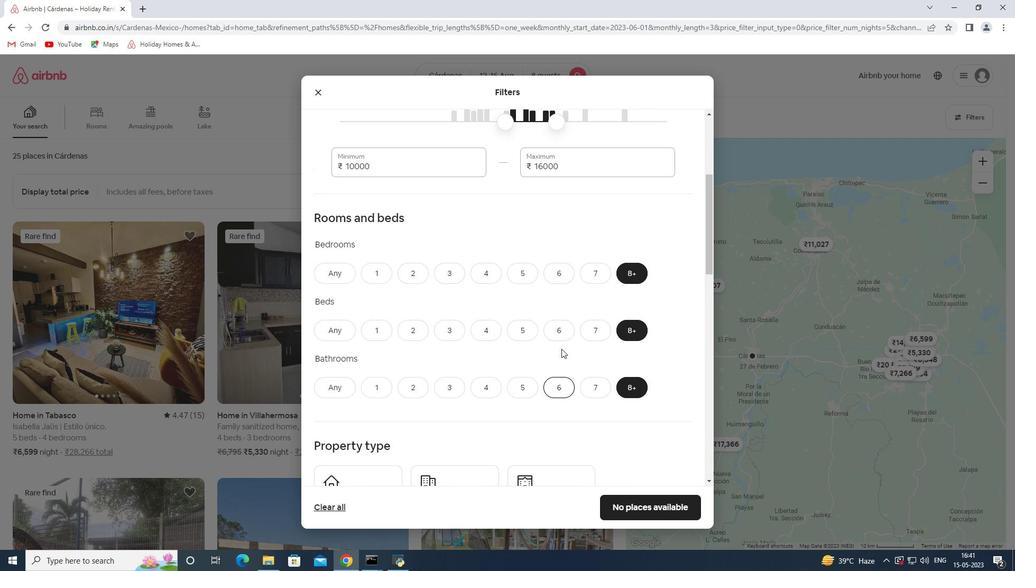
Action: Mouse moved to (559, 326)
Screenshot: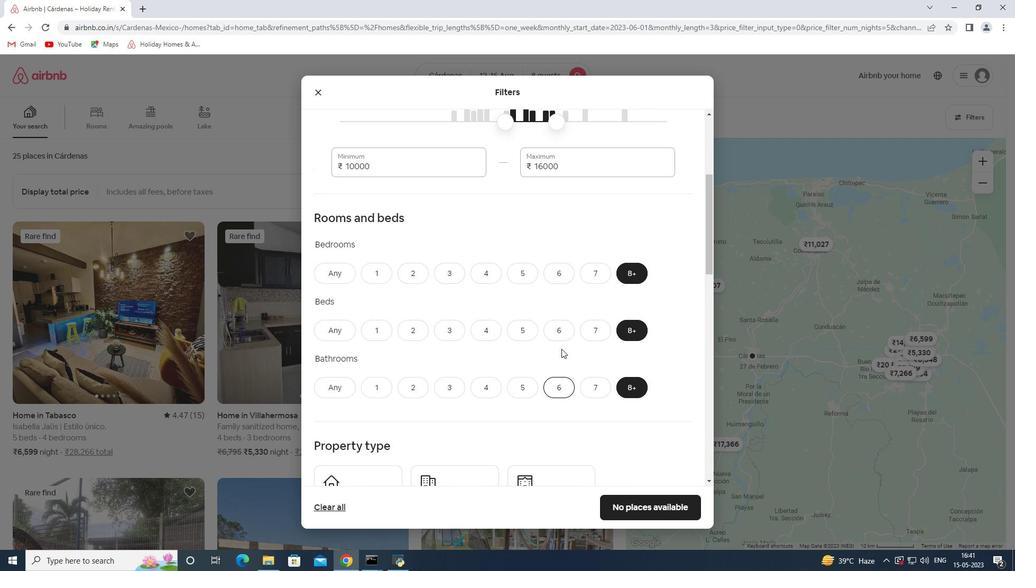 
Action: Mouse scrolled (559, 325) with delta (0, 0)
Screenshot: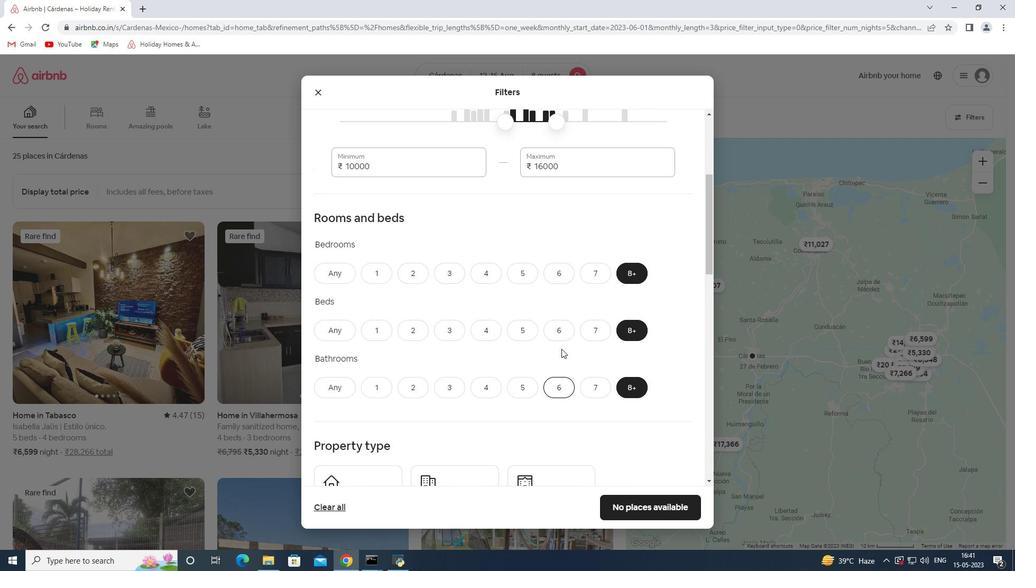
Action: Mouse moved to (558, 324)
Screenshot: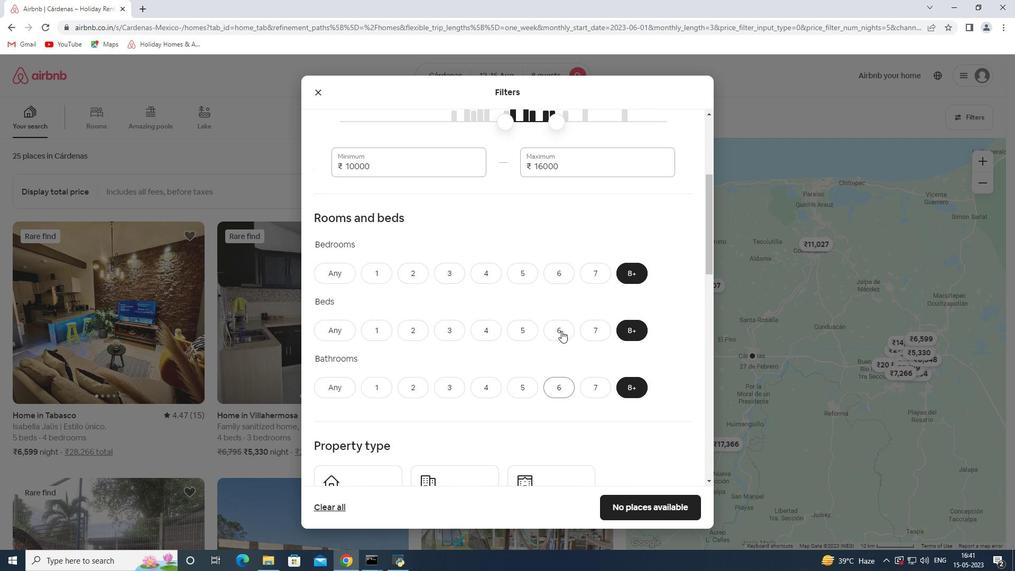 
Action: Mouse scrolled (558, 324) with delta (0, 0)
Screenshot: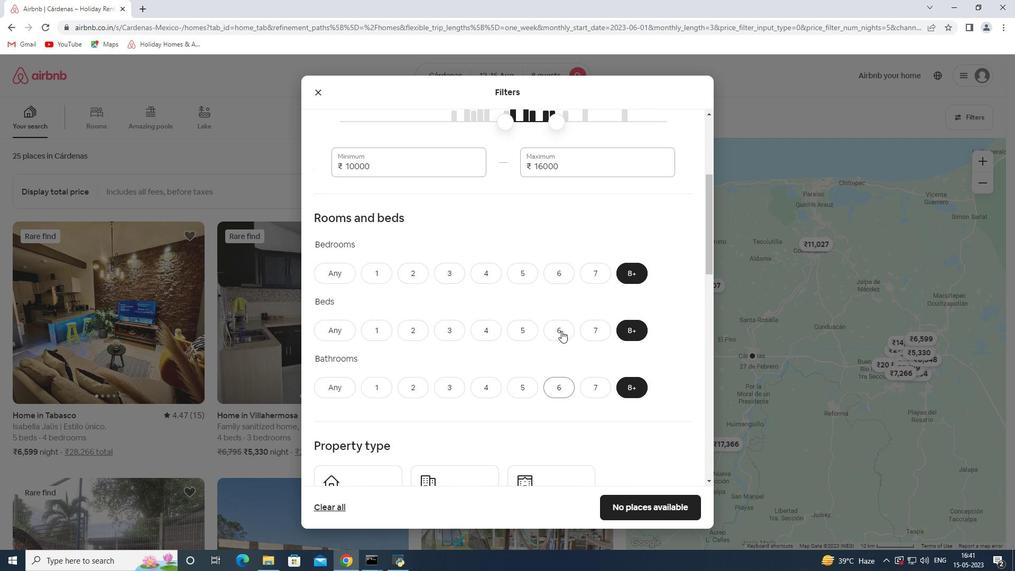 
Action: Mouse moved to (363, 308)
Screenshot: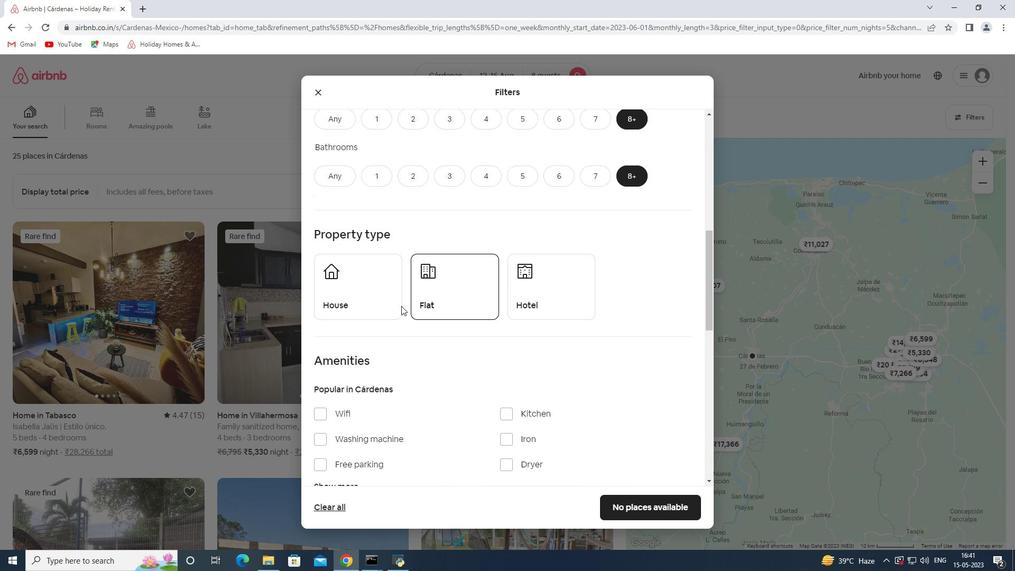 
Action: Mouse pressed left at (363, 308)
Screenshot: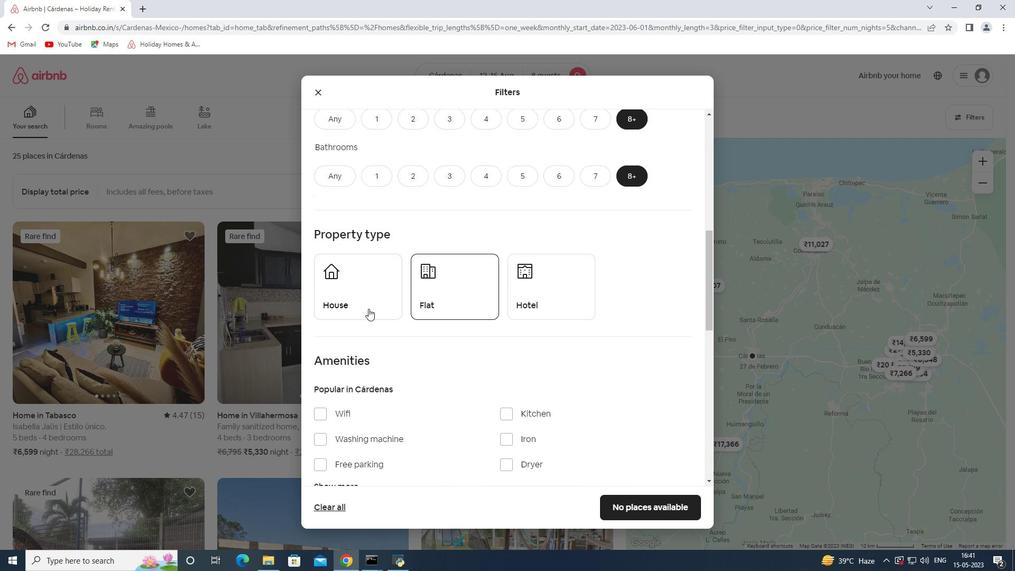 
Action: Mouse moved to (437, 304)
Screenshot: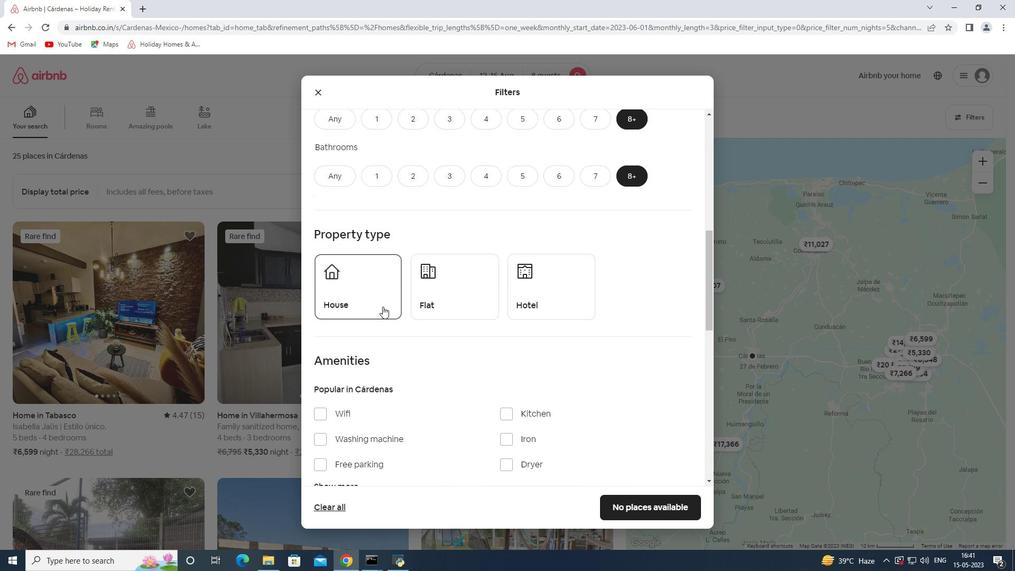 
Action: Mouse pressed left at (437, 304)
Screenshot: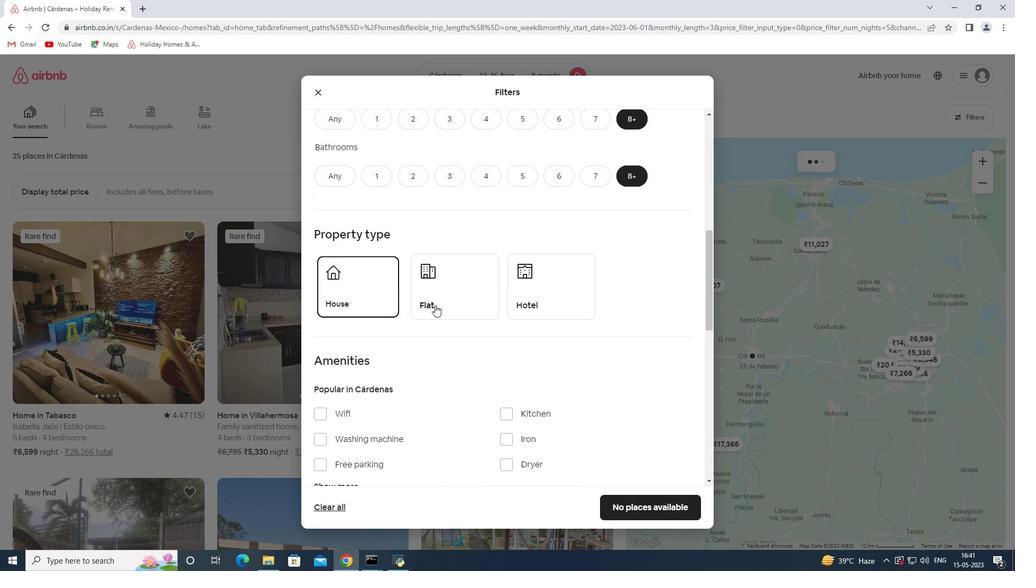 
Action: Mouse moved to (531, 292)
Screenshot: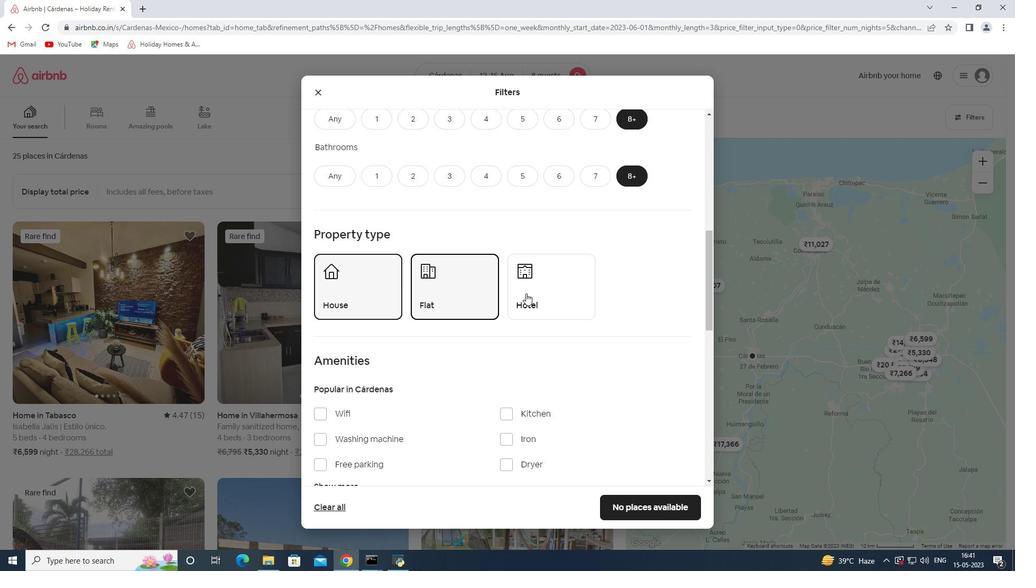 
Action: Mouse pressed left at (531, 292)
Screenshot: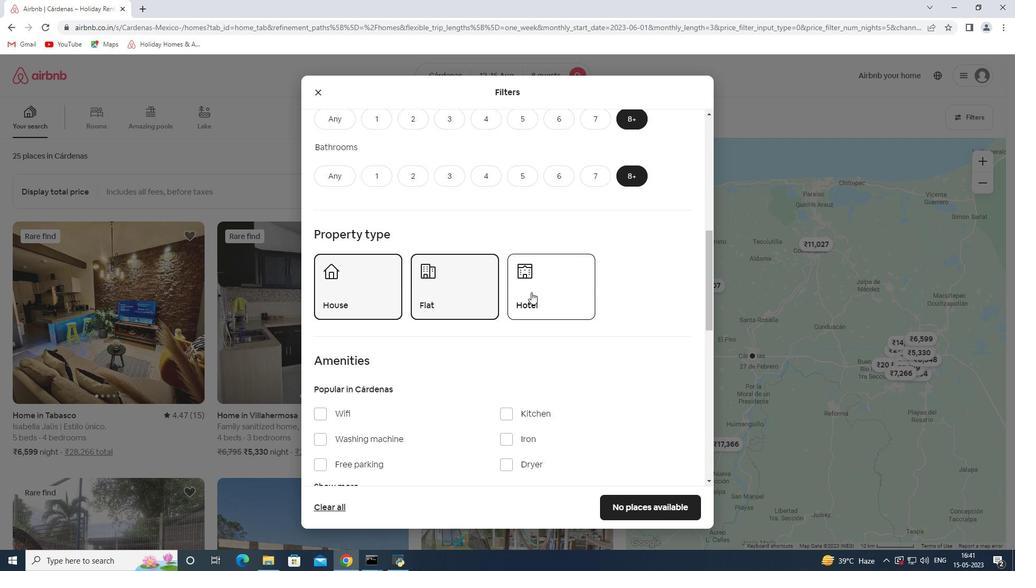 
Action: Mouse scrolled (531, 292) with delta (0, 0)
Screenshot: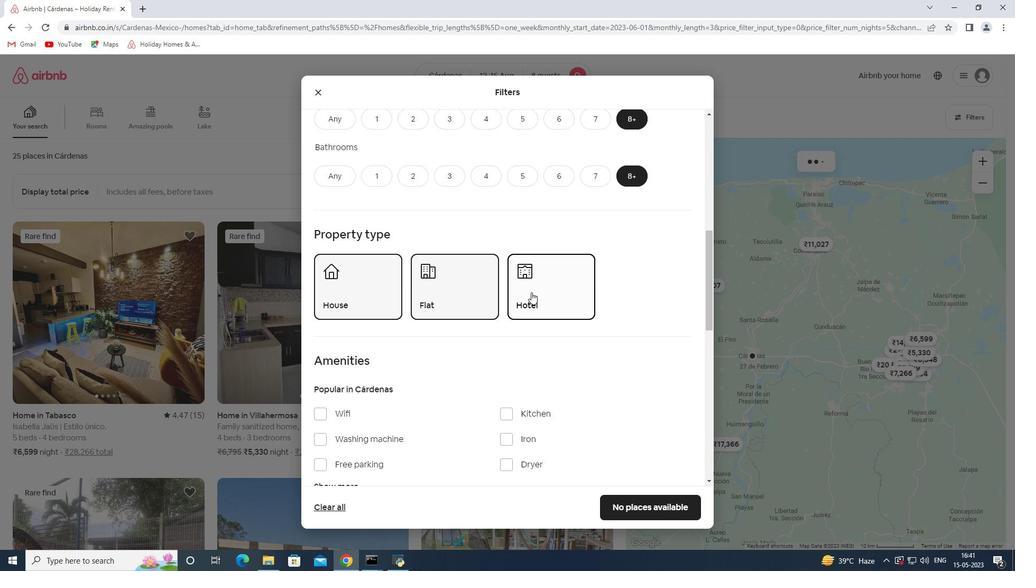 
Action: Mouse scrolled (531, 292) with delta (0, 0)
Screenshot: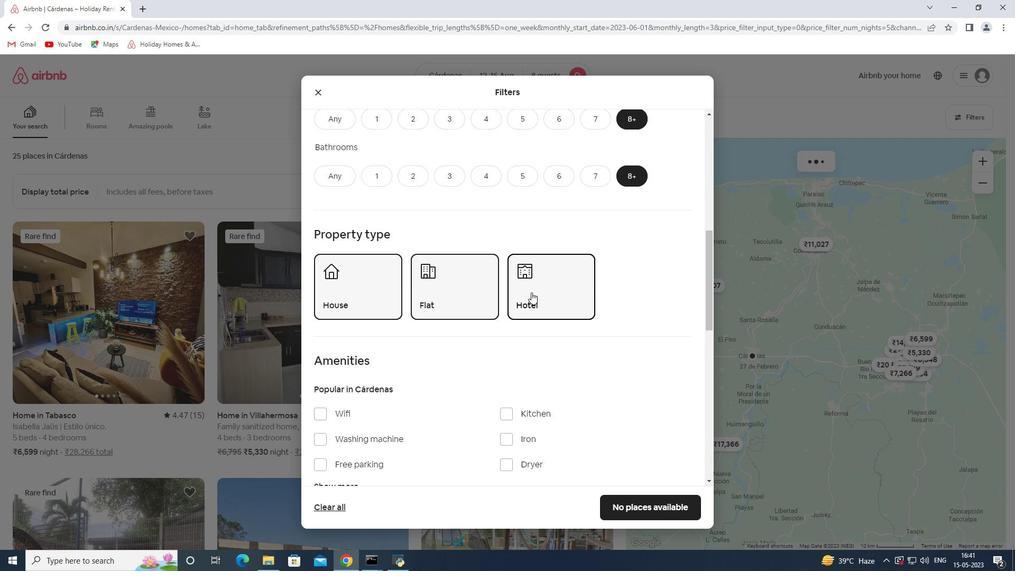 
Action: Mouse scrolled (531, 292) with delta (0, 0)
Screenshot: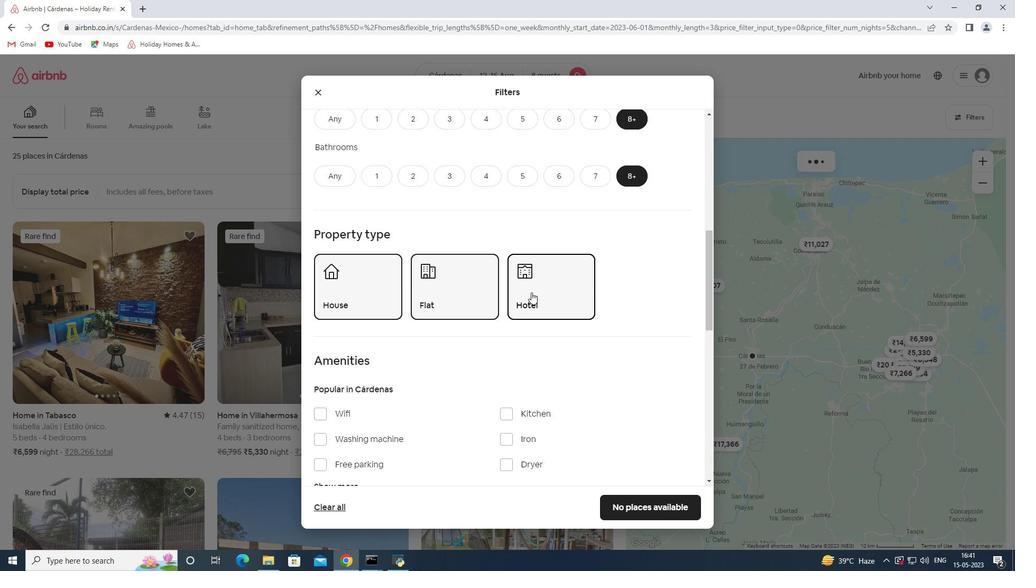 
Action: Mouse scrolled (531, 292) with delta (0, 0)
Screenshot: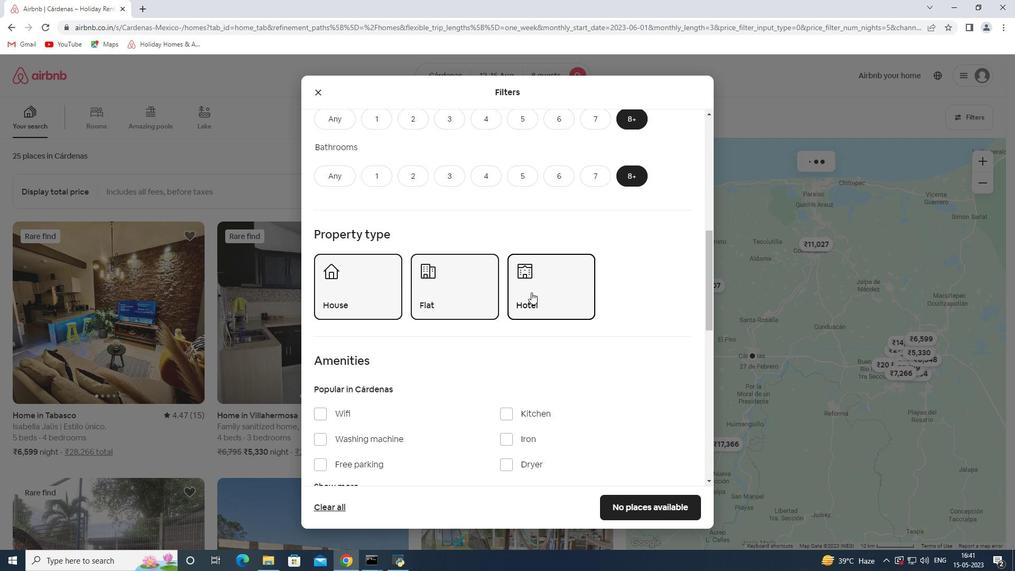 
Action: Mouse moved to (342, 202)
Screenshot: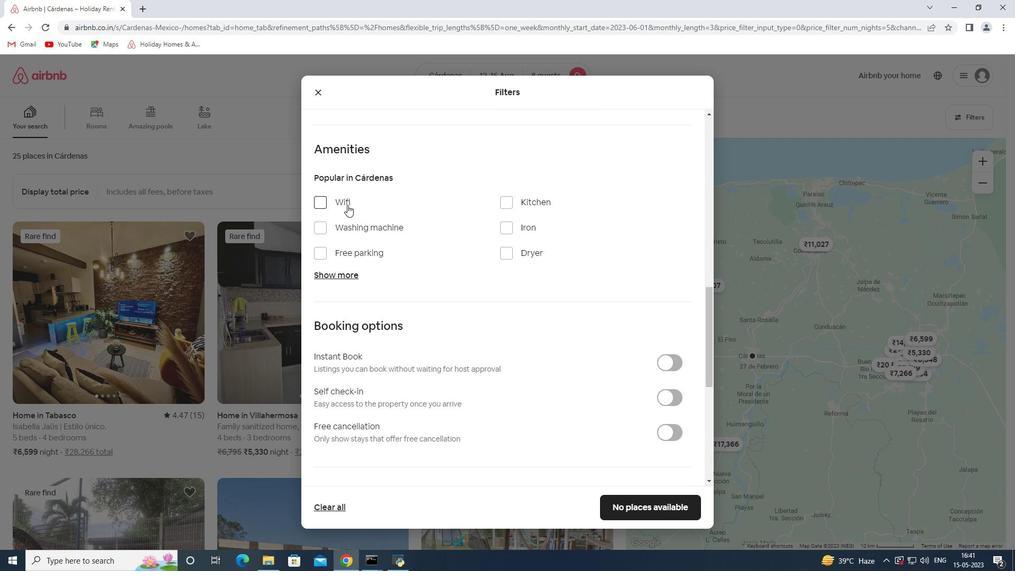 
Action: Mouse pressed left at (342, 202)
Screenshot: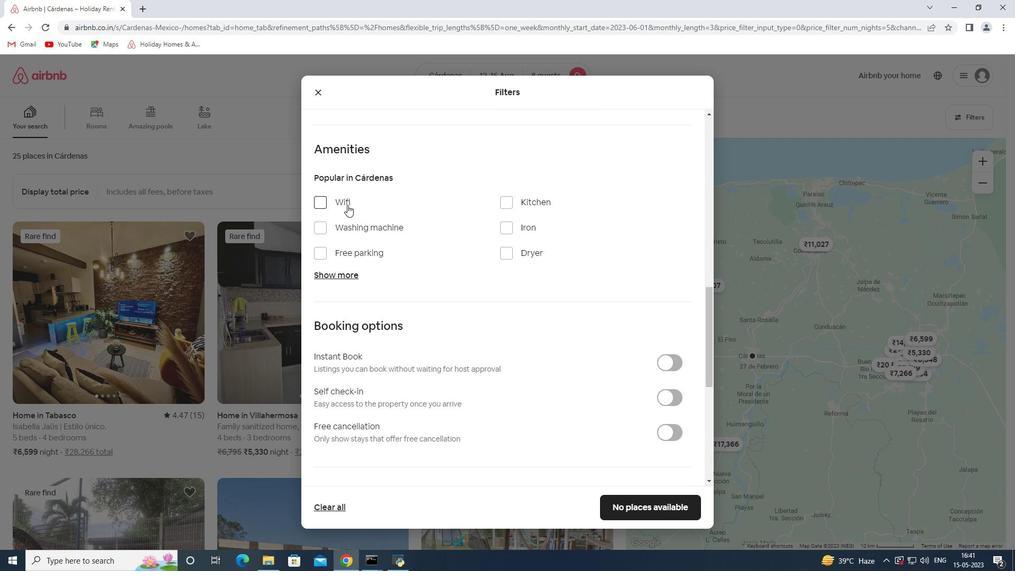 
Action: Mouse moved to (347, 250)
Screenshot: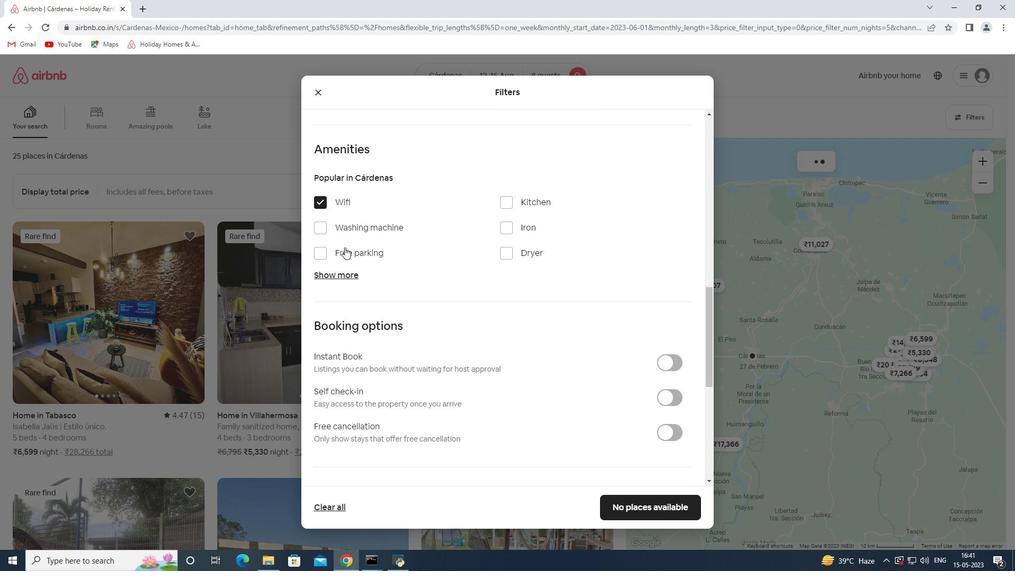 
Action: Mouse pressed left at (347, 250)
Screenshot: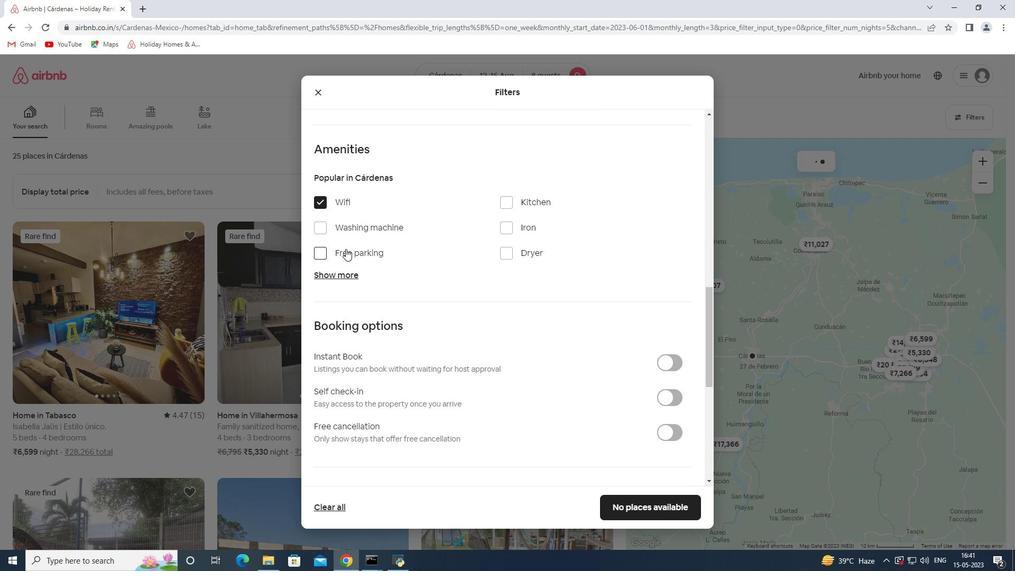 
Action: Mouse moved to (342, 280)
Screenshot: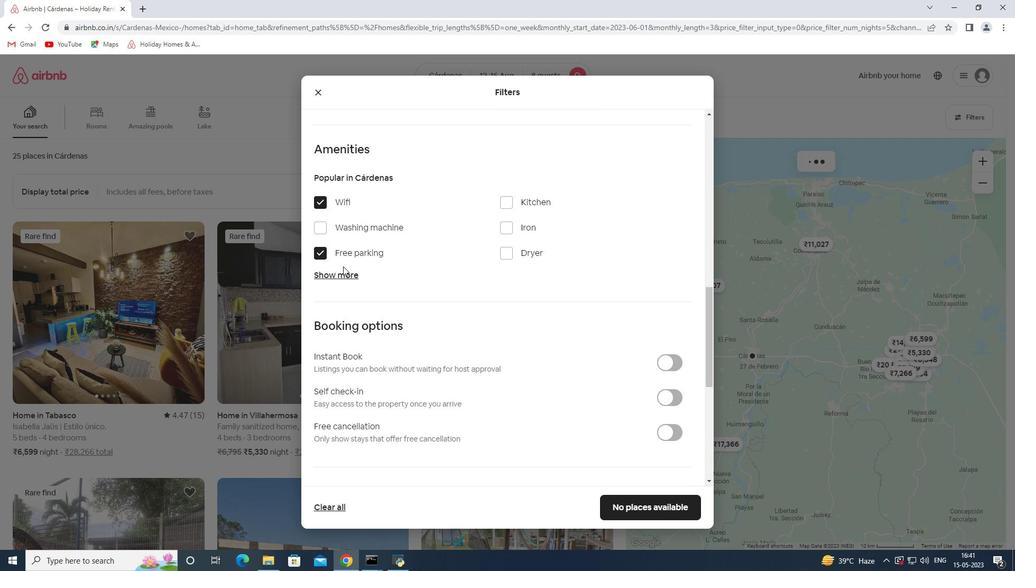 
Action: Mouse pressed left at (342, 280)
Screenshot: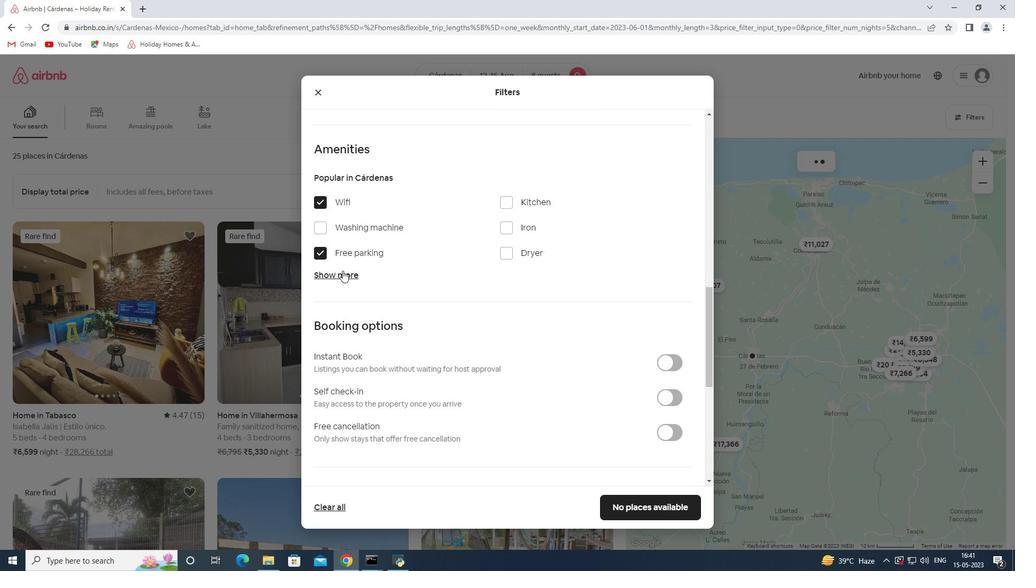 
Action: Mouse moved to (515, 338)
Screenshot: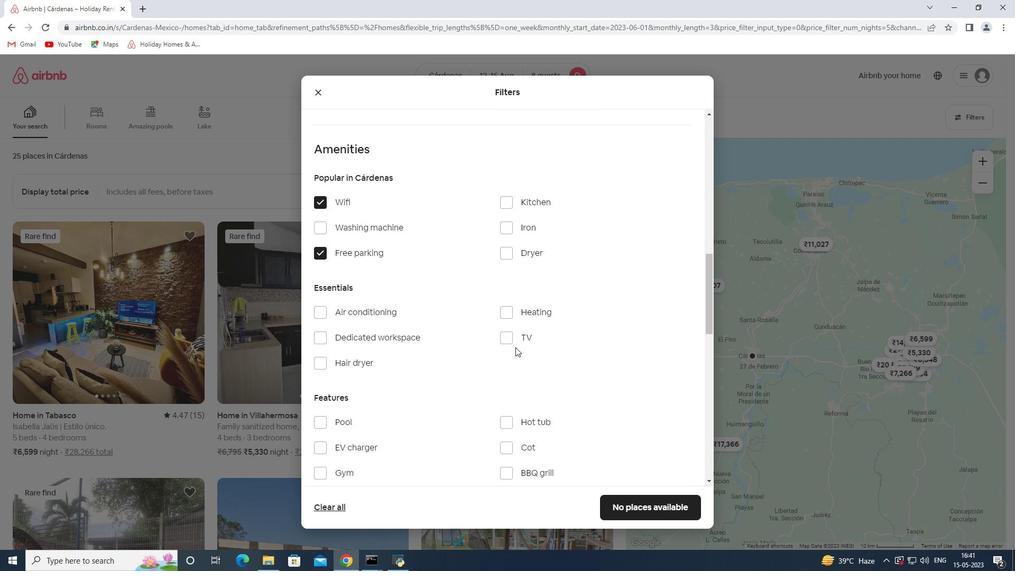 
Action: Mouse pressed left at (515, 338)
Screenshot: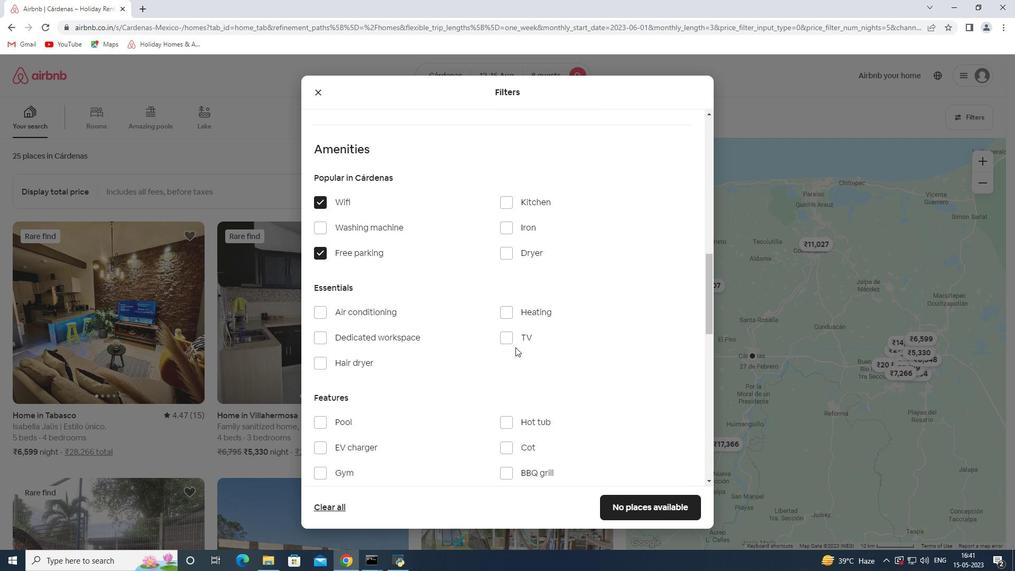 
Action: Mouse moved to (444, 362)
Screenshot: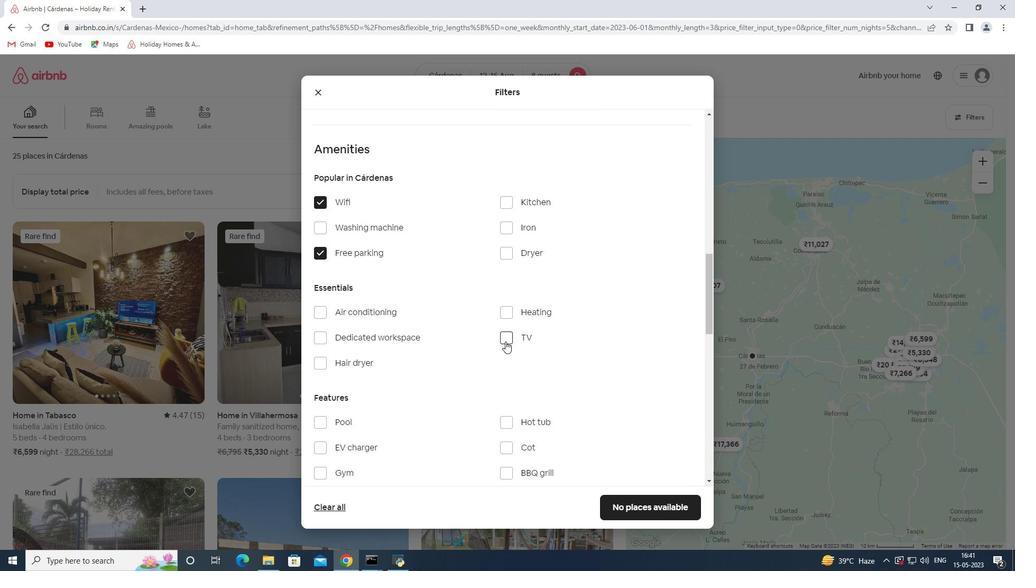 
Action: Mouse scrolled (444, 361) with delta (0, 0)
Screenshot: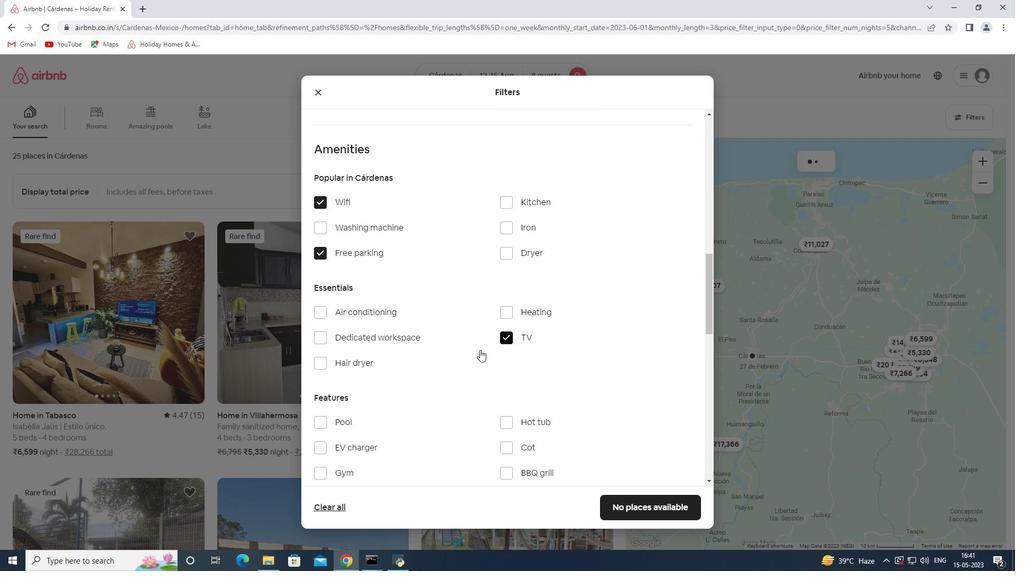 
Action: Mouse moved to (444, 362)
Screenshot: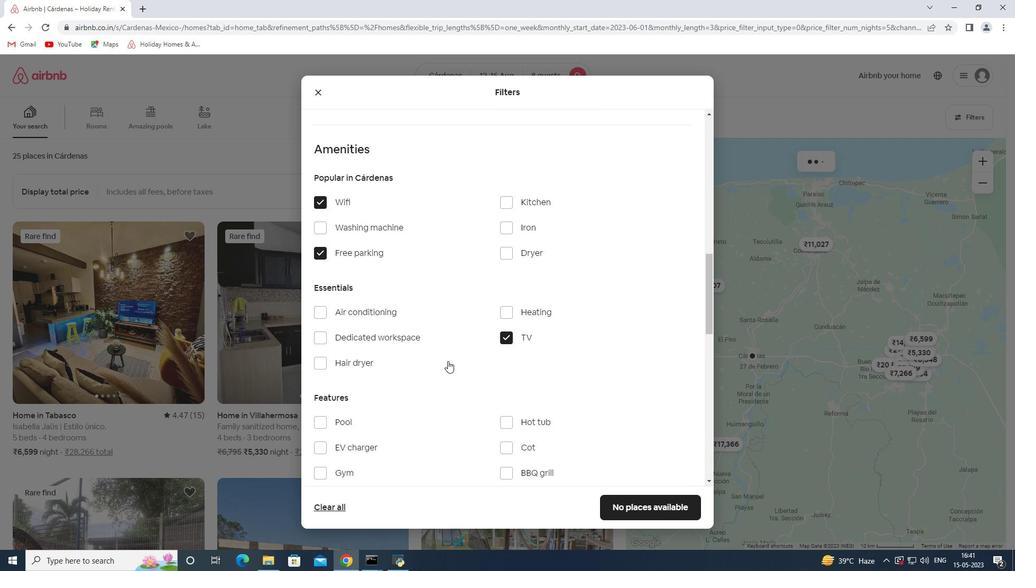
Action: Mouse scrolled (444, 361) with delta (0, 0)
Screenshot: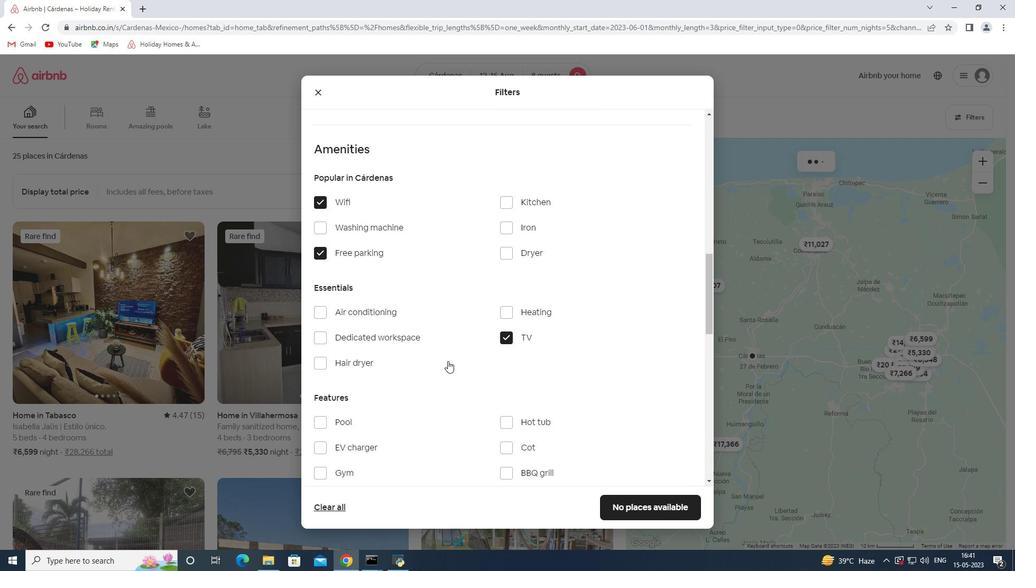 
Action: Mouse scrolled (444, 361) with delta (0, 0)
Screenshot: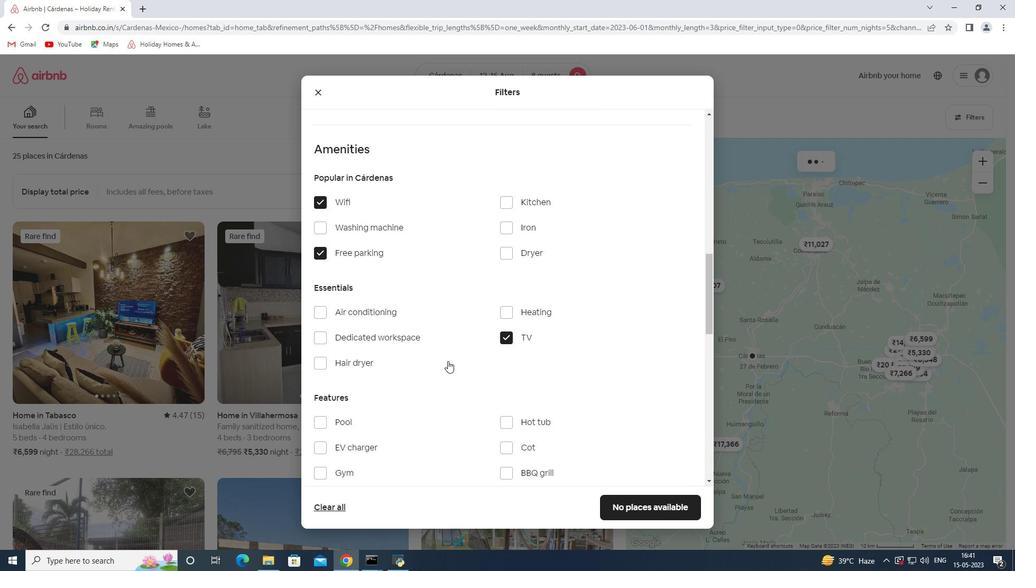 
Action: Mouse scrolled (444, 361) with delta (0, 0)
Screenshot: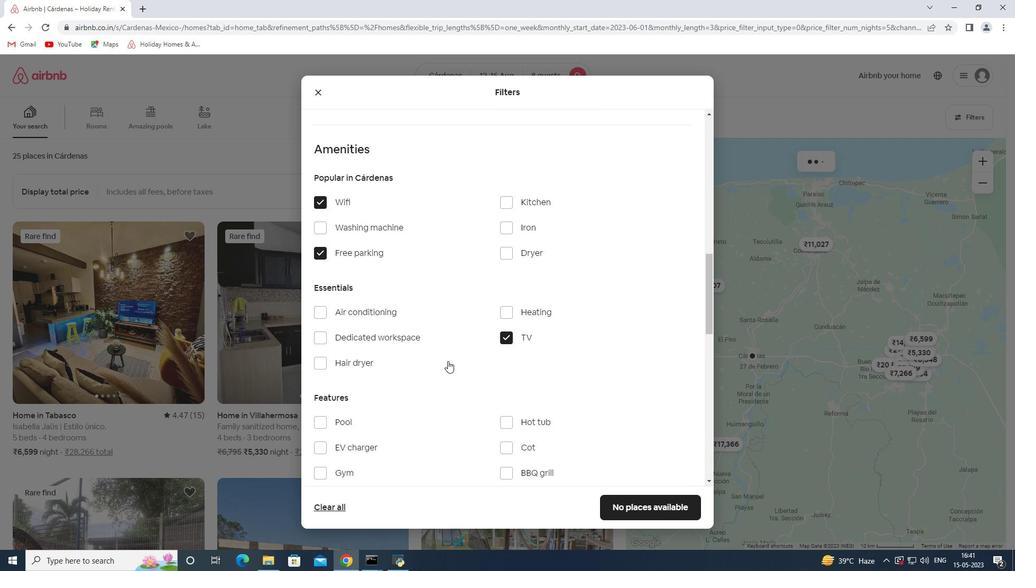 
Action: Mouse scrolled (444, 361) with delta (0, 0)
Screenshot: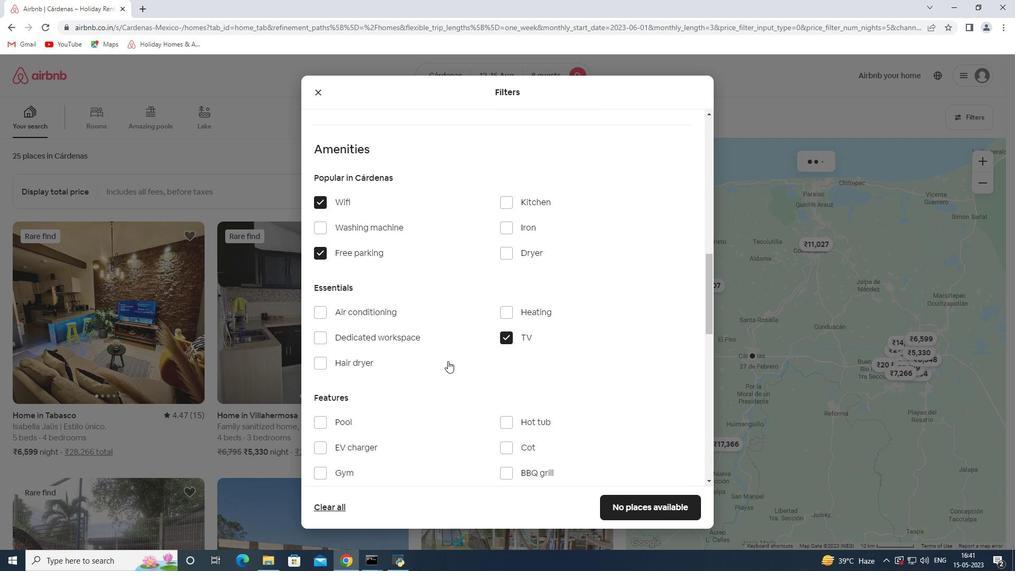 
Action: Mouse moved to (346, 206)
Screenshot: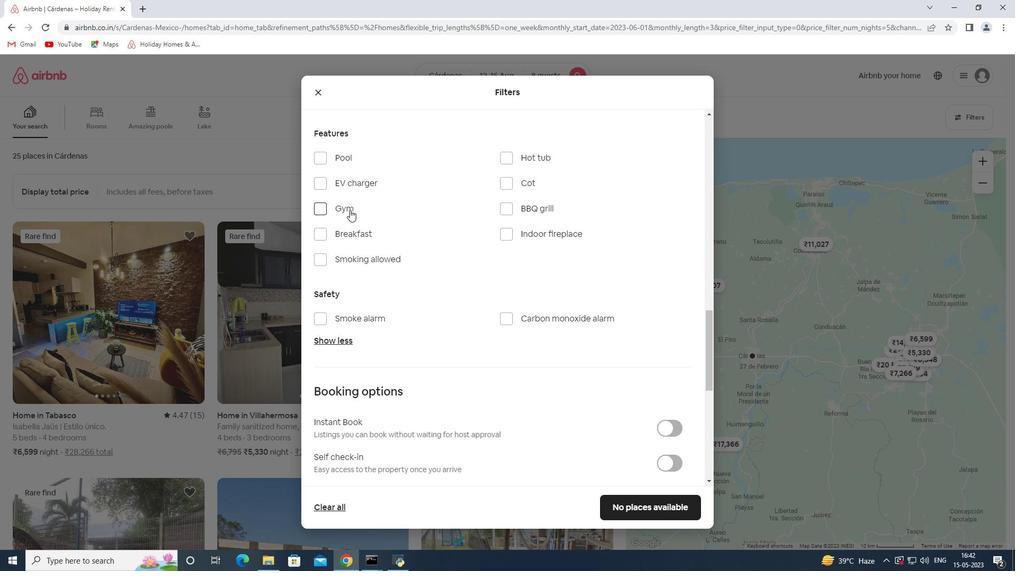 
Action: Mouse pressed left at (346, 206)
Screenshot: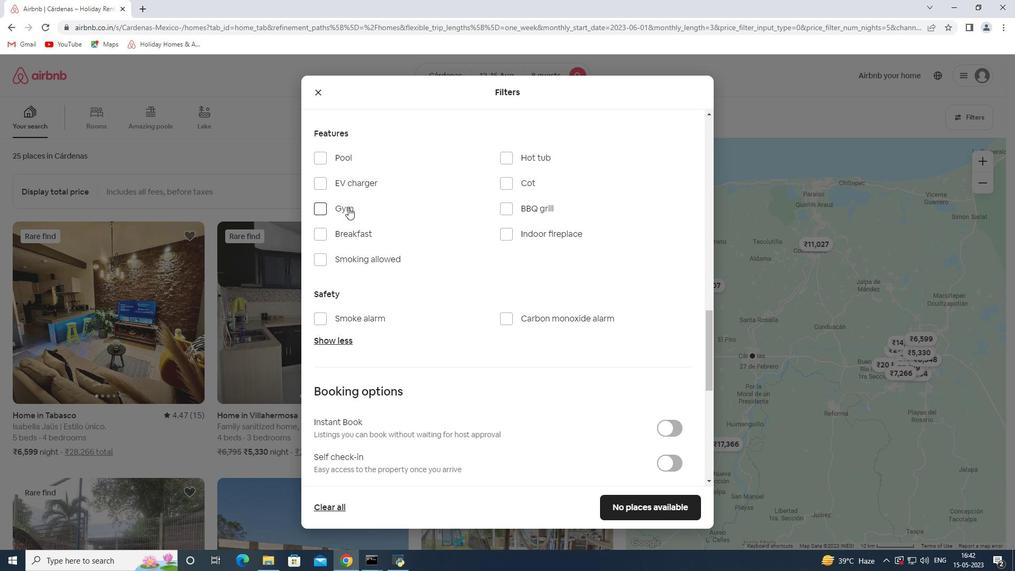 
Action: Mouse moved to (332, 231)
Screenshot: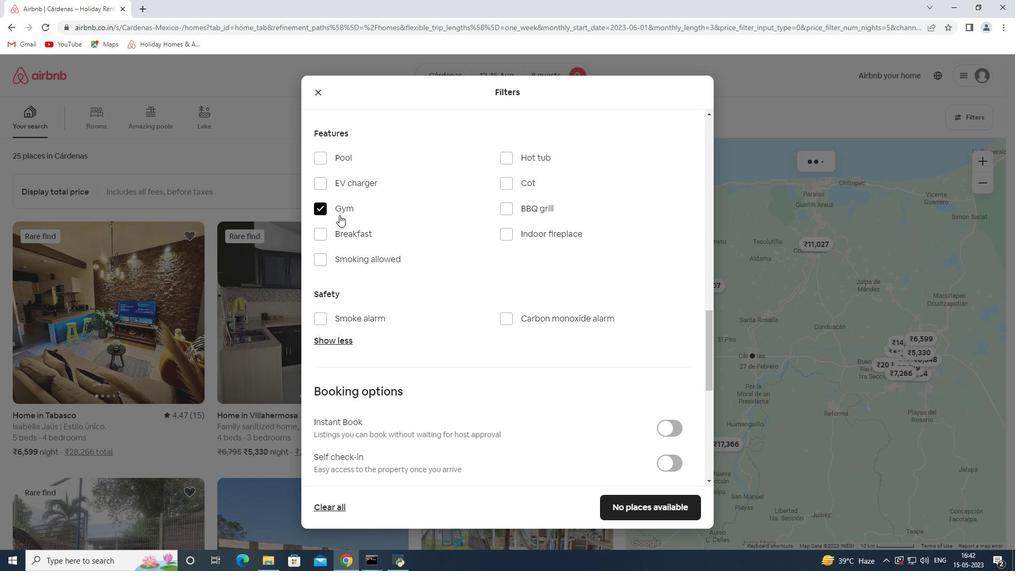 
Action: Mouse pressed left at (332, 231)
Screenshot: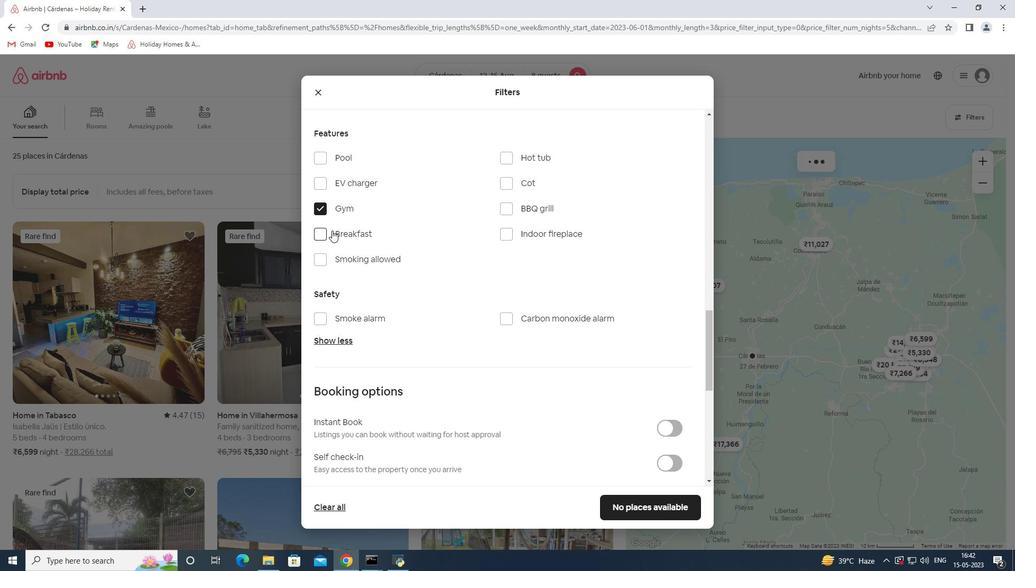 
Action: Mouse moved to (413, 299)
Screenshot: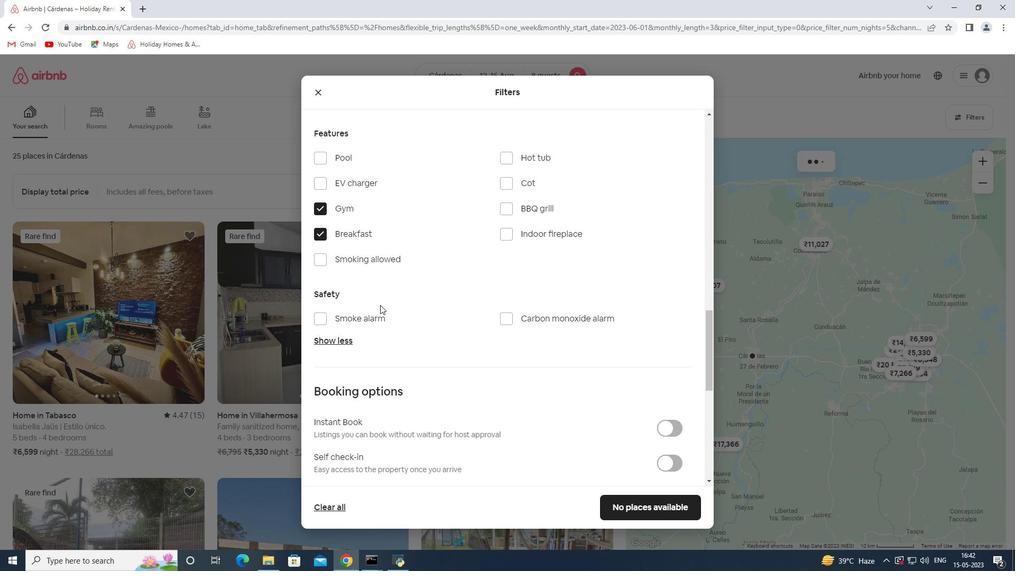 
Action: Mouse scrolled (413, 299) with delta (0, 0)
Screenshot: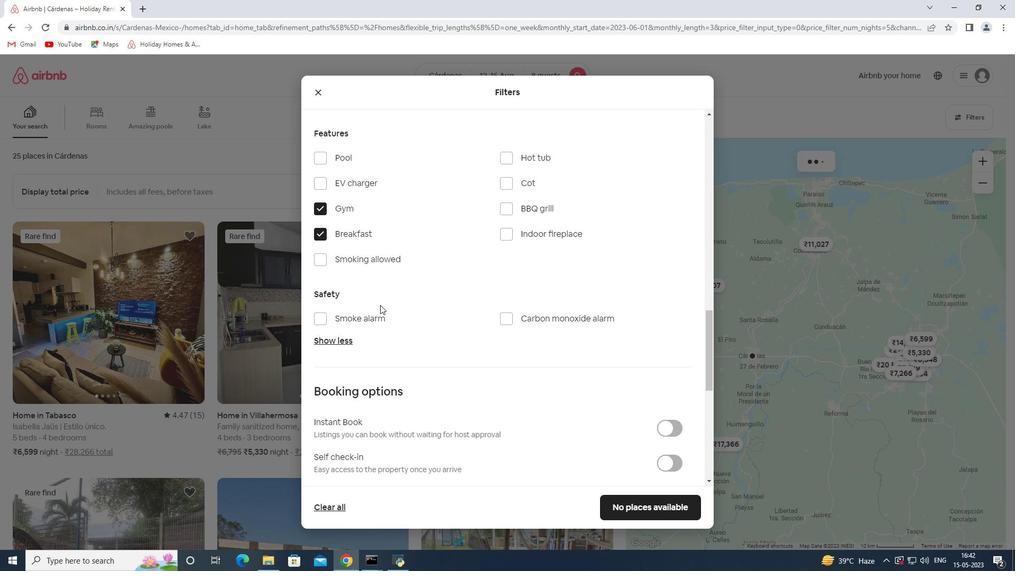
Action: Mouse moved to (415, 299)
Screenshot: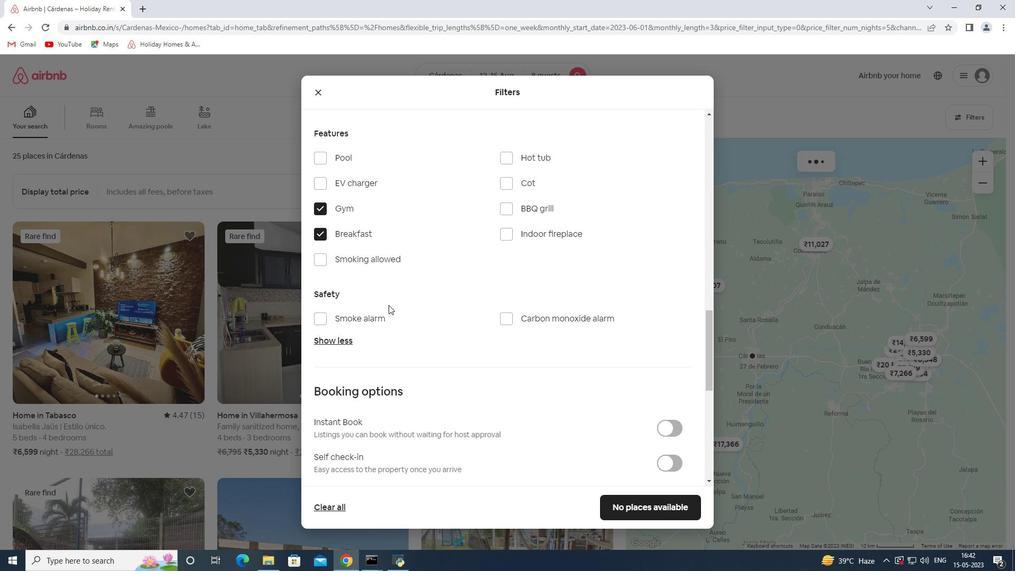 
Action: Mouse scrolled (415, 299) with delta (0, 0)
Screenshot: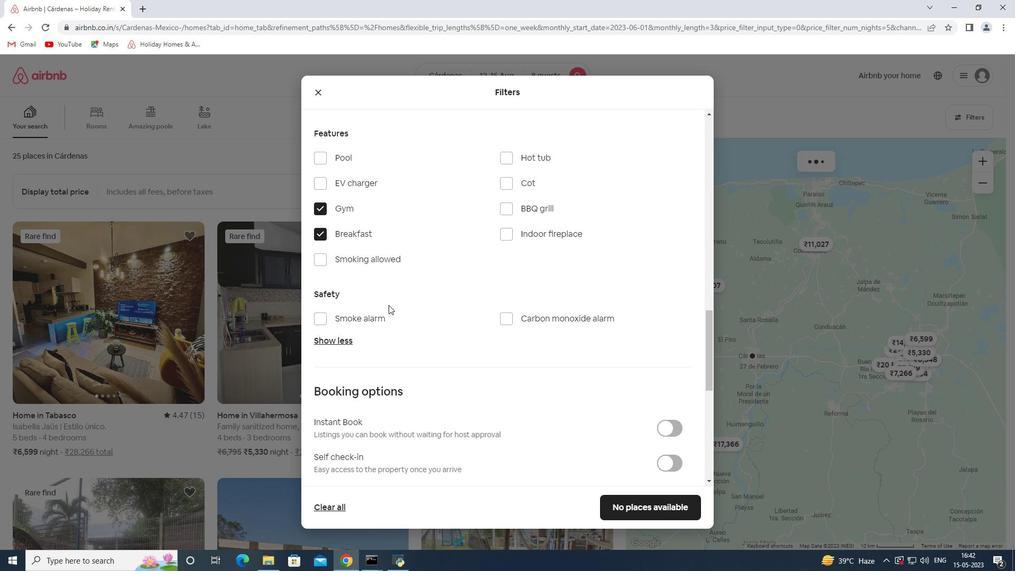 
Action: Mouse moved to (420, 300)
Screenshot: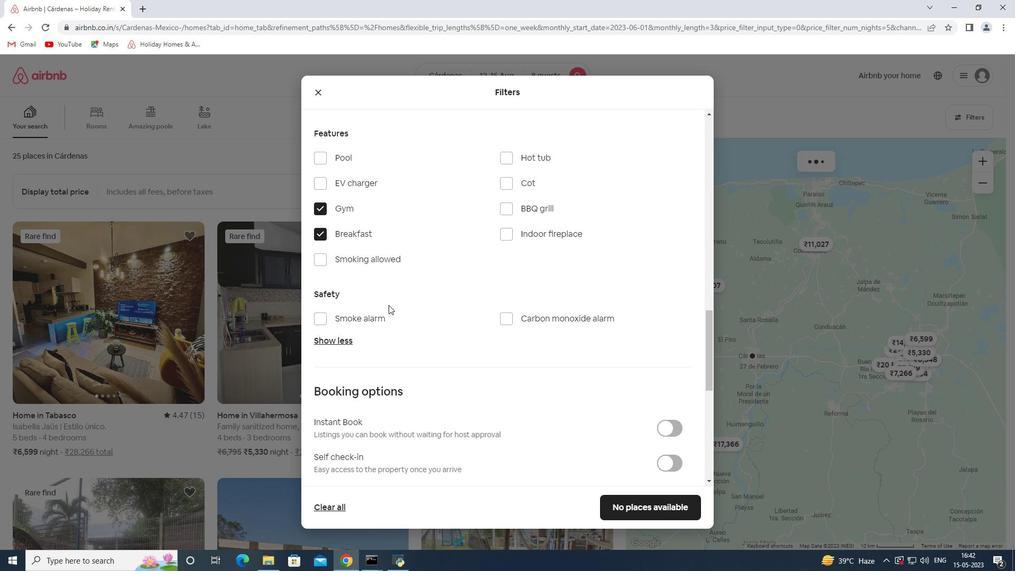 
Action: Mouse scrolled (420, 299) with delta (0, 0)
Screenshot: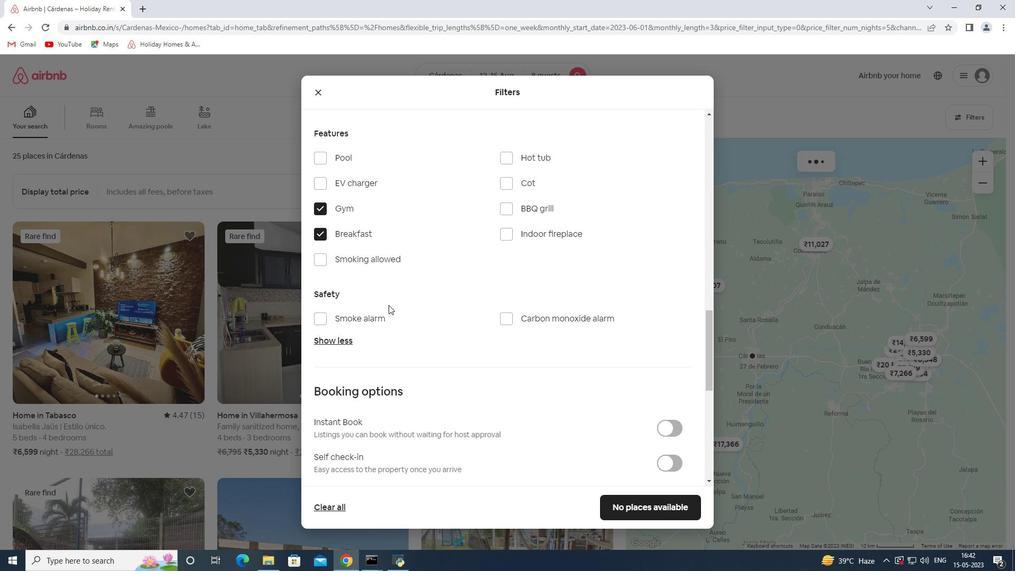 
Action: Mouse moved to (423, 302)
Screenshot: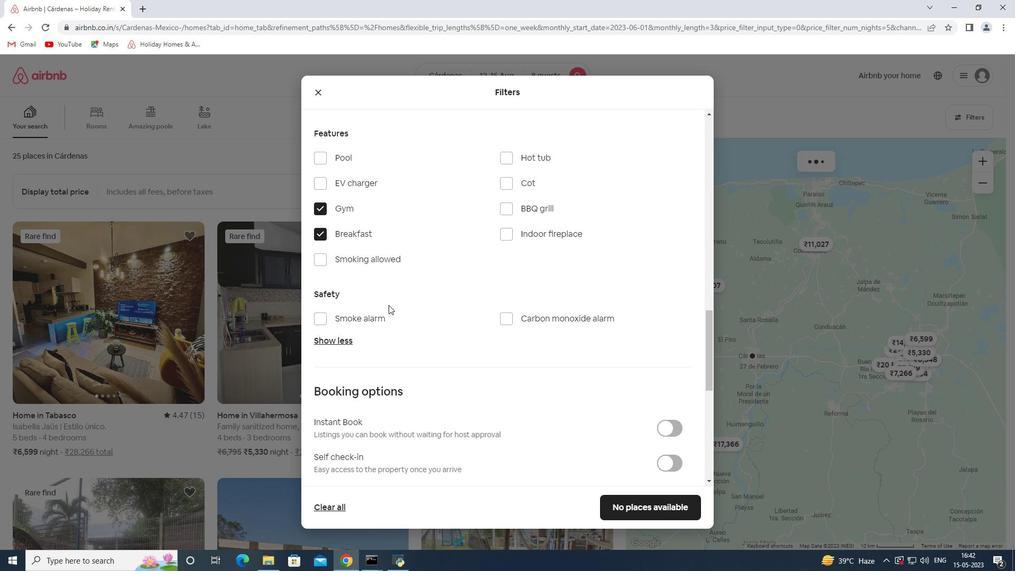 
Action: Mouse scrolled (423, 301) with delta (0, 0)
Screenshot: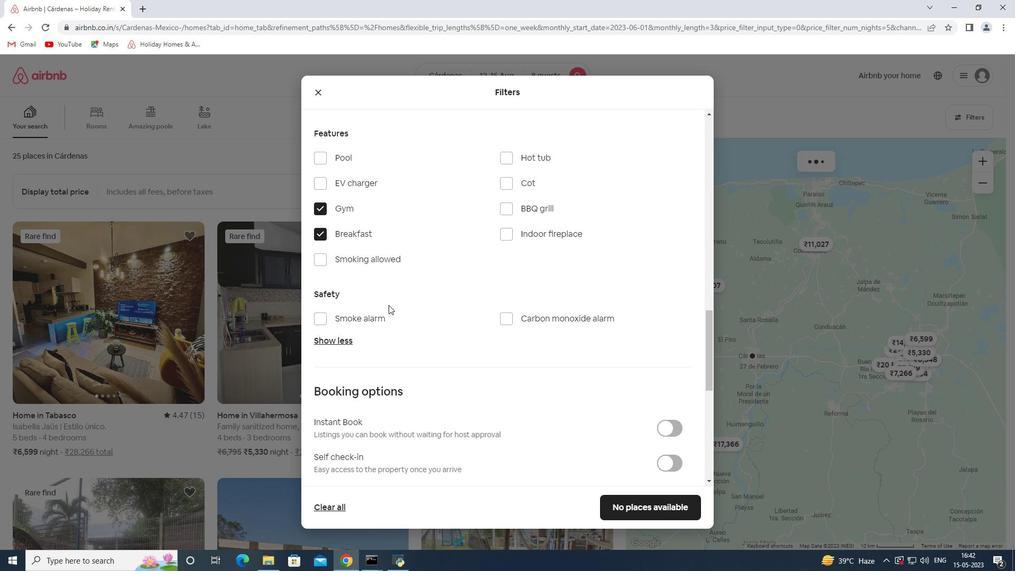 
Action: Mouse moved to (427, 302)
Screenshot: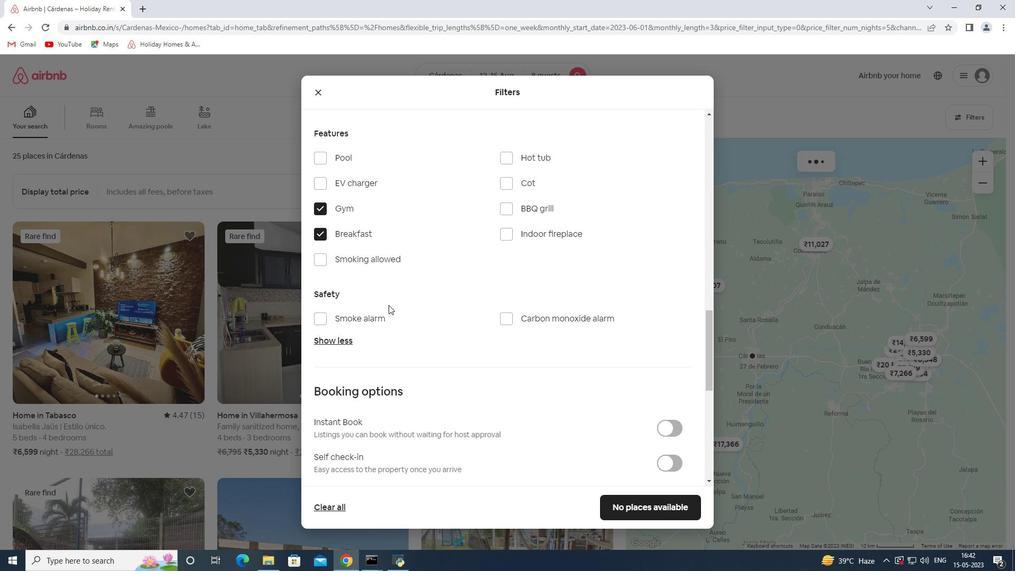 
Action: Mouse scrolled (427, 301) with delta (0, 0)
Screenshot: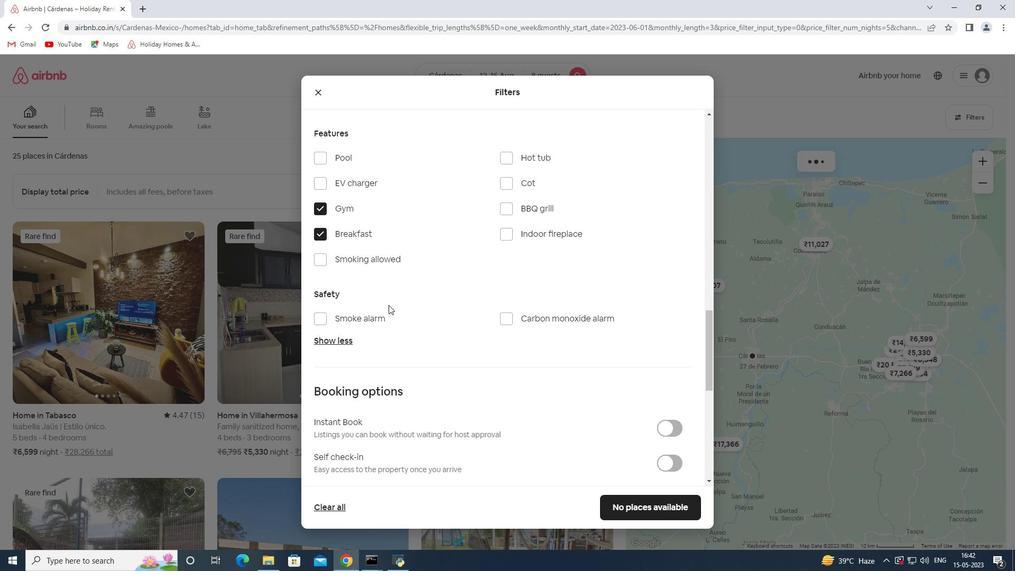 
Action: Mouse moved to (439, 304)
Screenshot: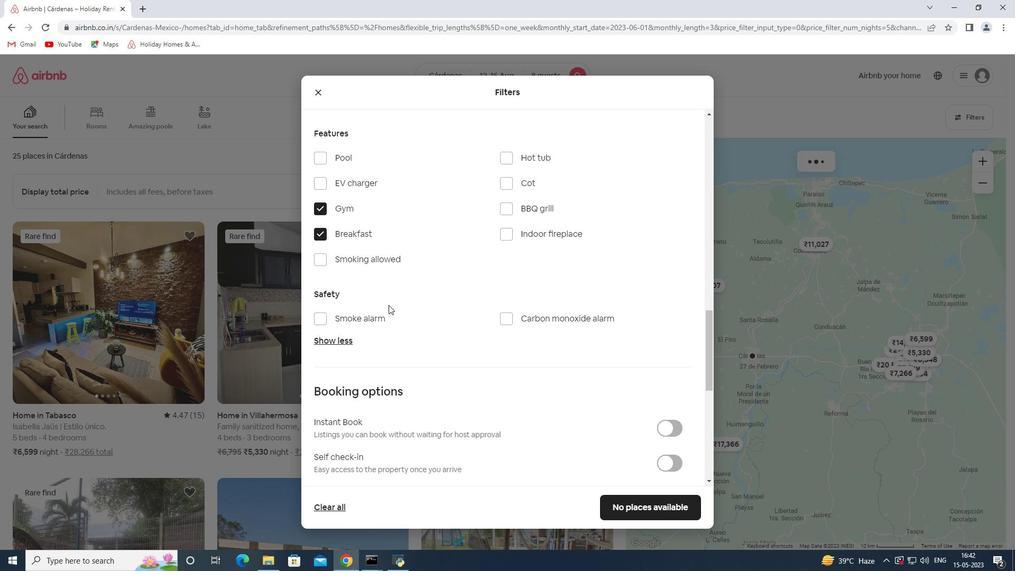 
Action: Mouse scrolled (435, 303) with delta (0, 0)
Screenshot: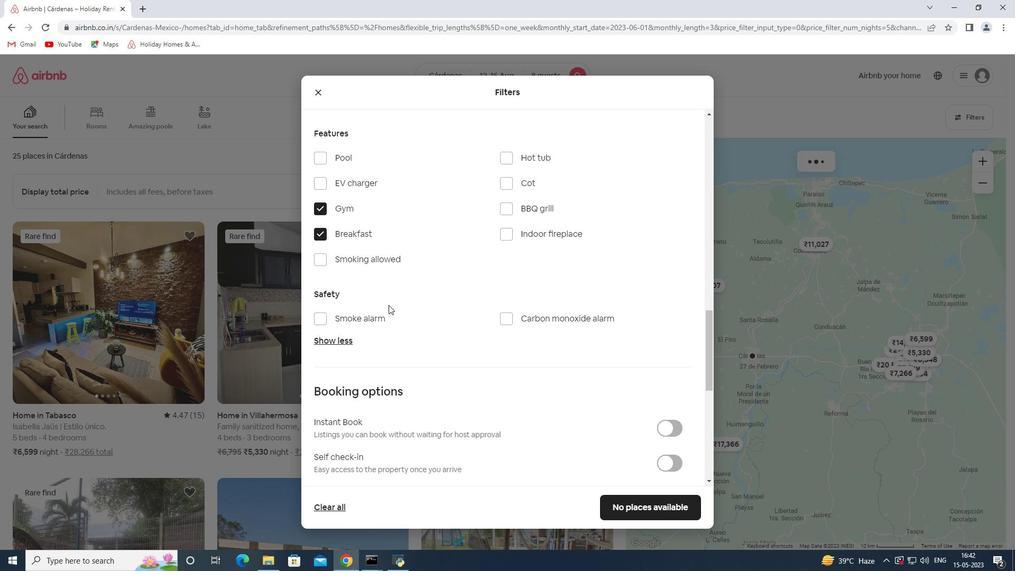 
Action: Mouse moved to (665, 147)
Screenshot: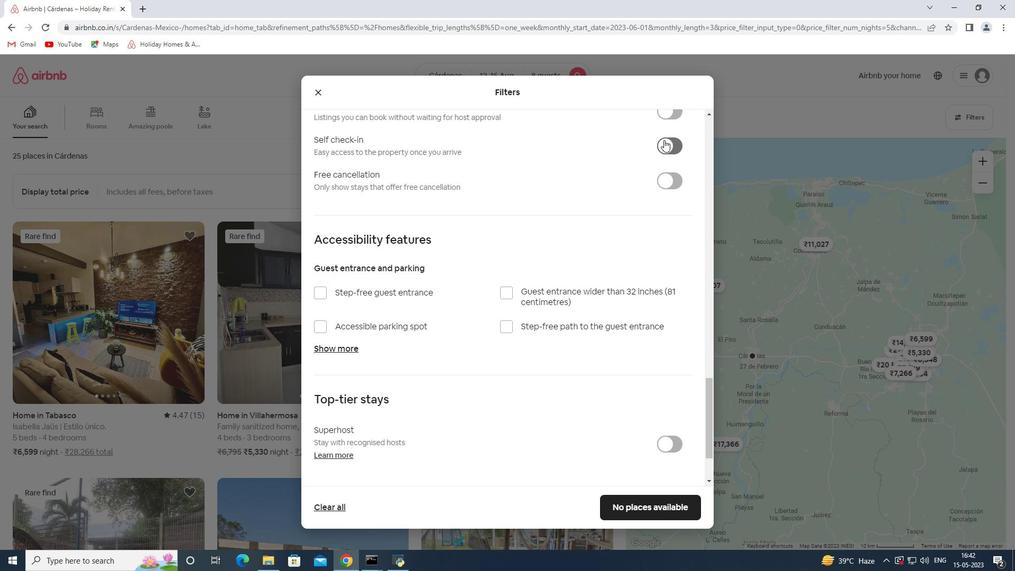 
Action: Mouse pressed left at (665, 147)
Screenshot: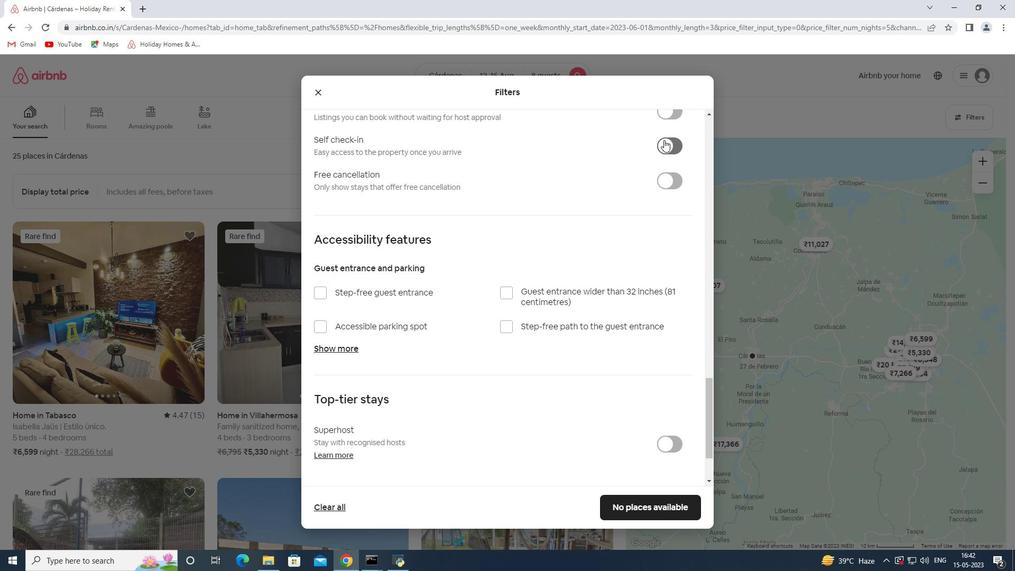 
Action: Mouse moved to (438, 297)
Screenshot: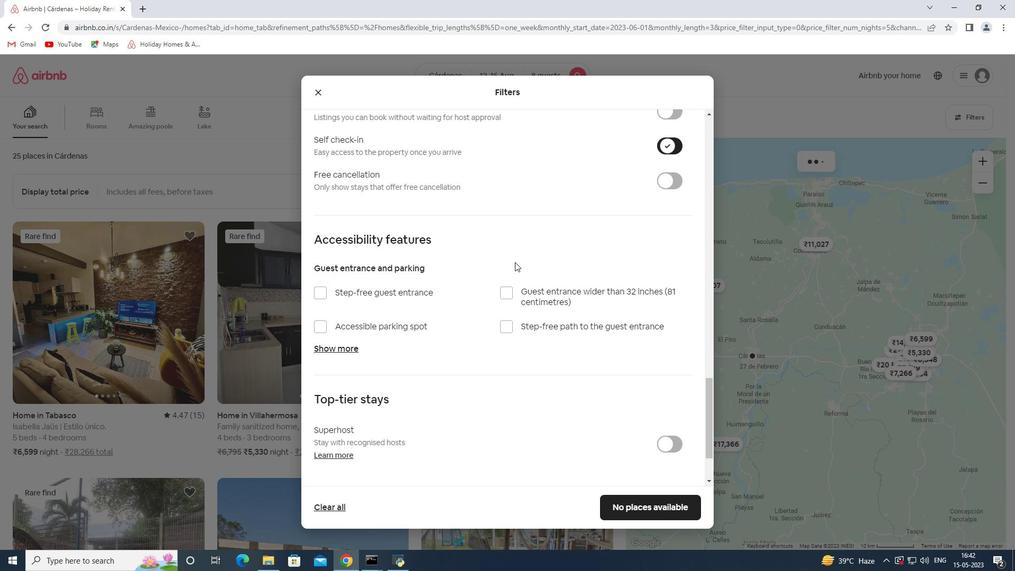 
Action: Mouse scrolled (438, 297) with delta (0, 0)
Screenshot: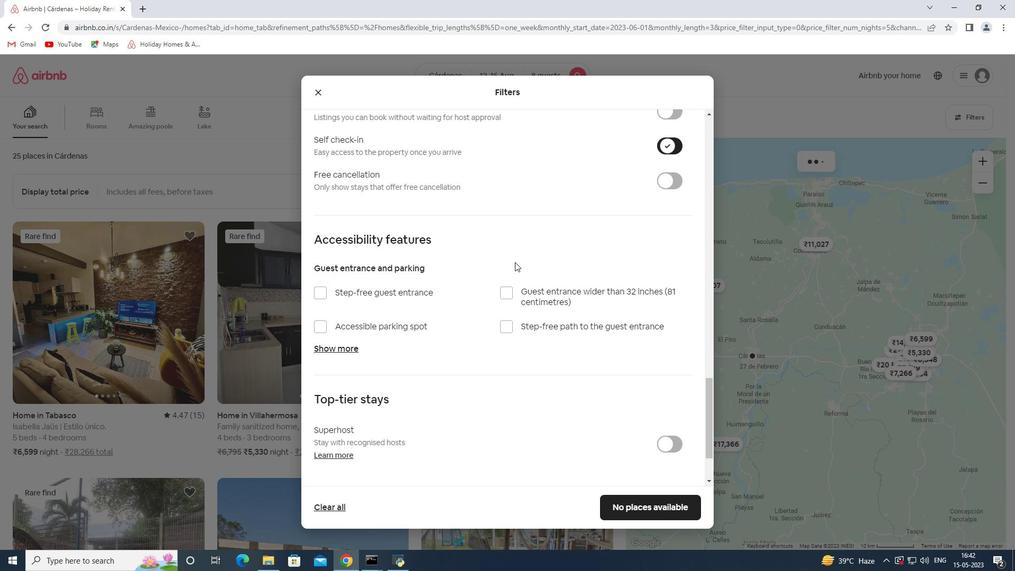 
Action: Mouse moved to (436, 298)
Screenshot: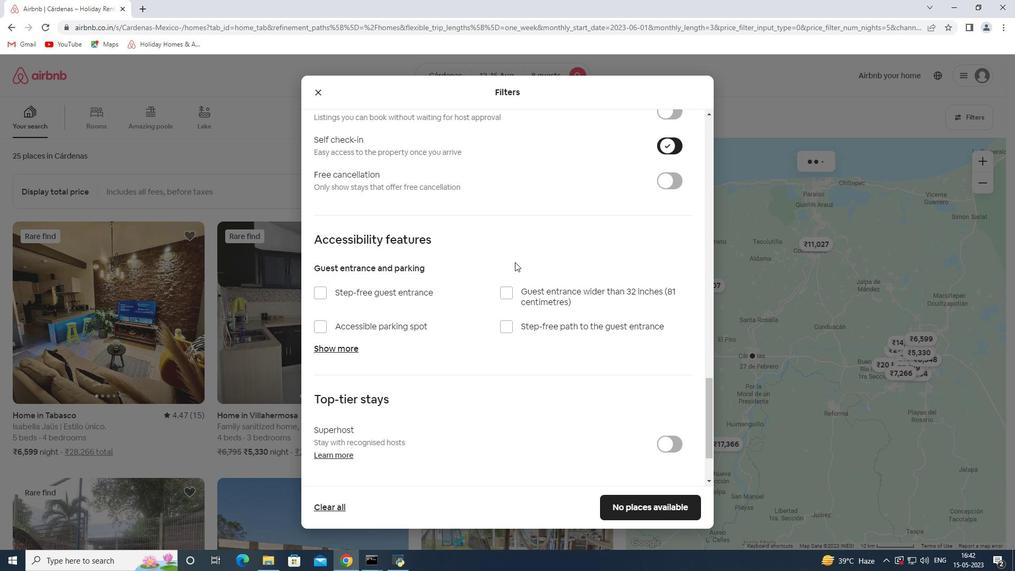 
Action: Mouse scrolled (436, 298) with delta (0, 0)
Screenshot: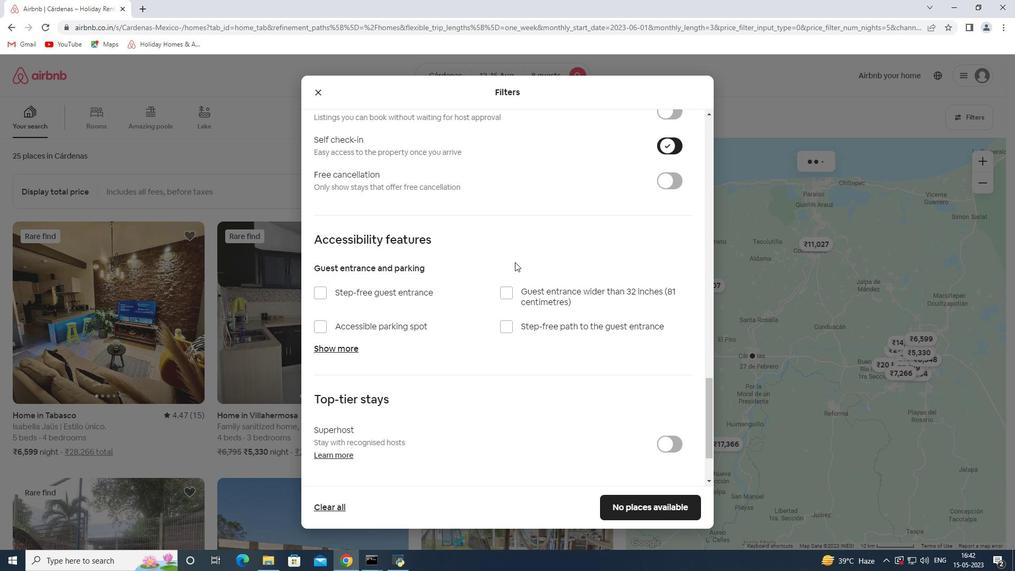 
Action: Mouse moved to (436, 299)
Screenshot: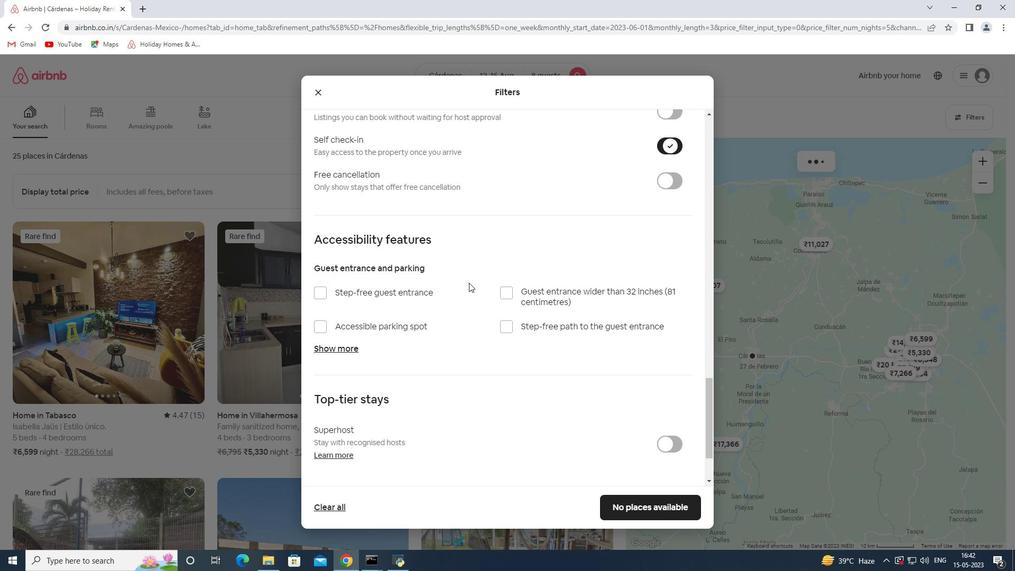 
Action: Mouse scrolled (436, 299) with delta (0, 0)
Screenshot: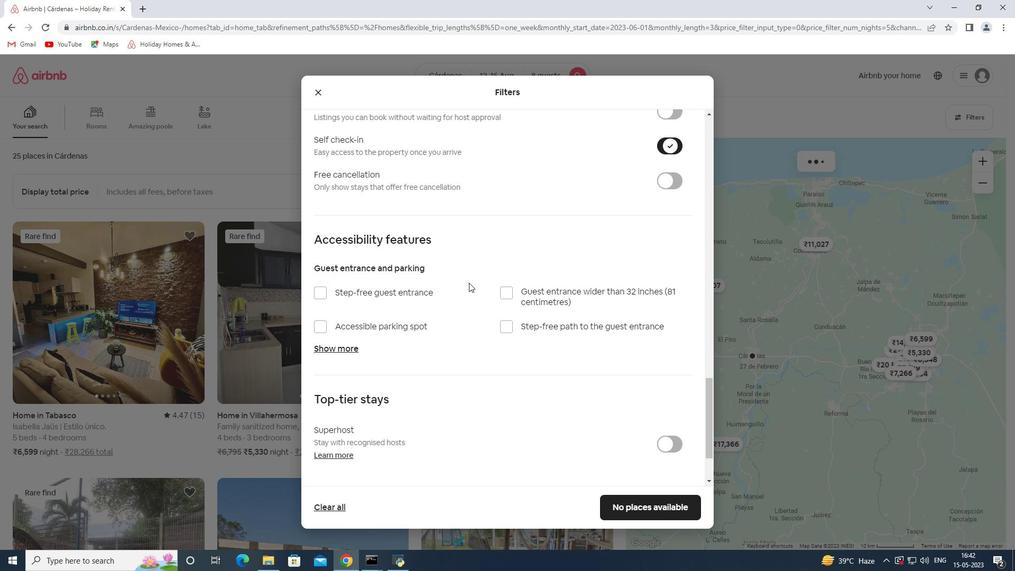 
Action: Mouse moved to (436, 299)
Screenshot: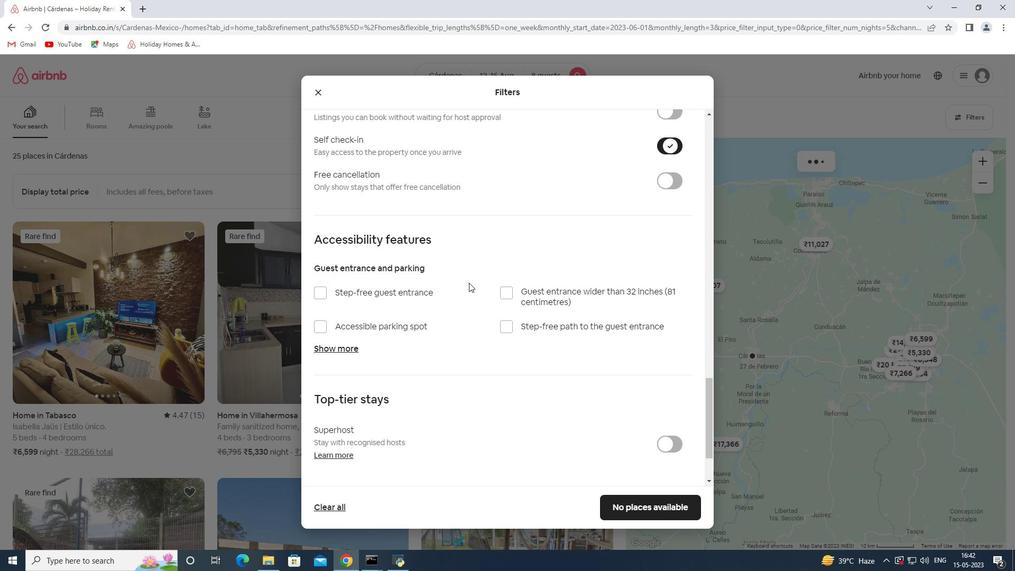 
Action: Mouse scrolled (436, 299) with delta (0, 0)
Screenshot: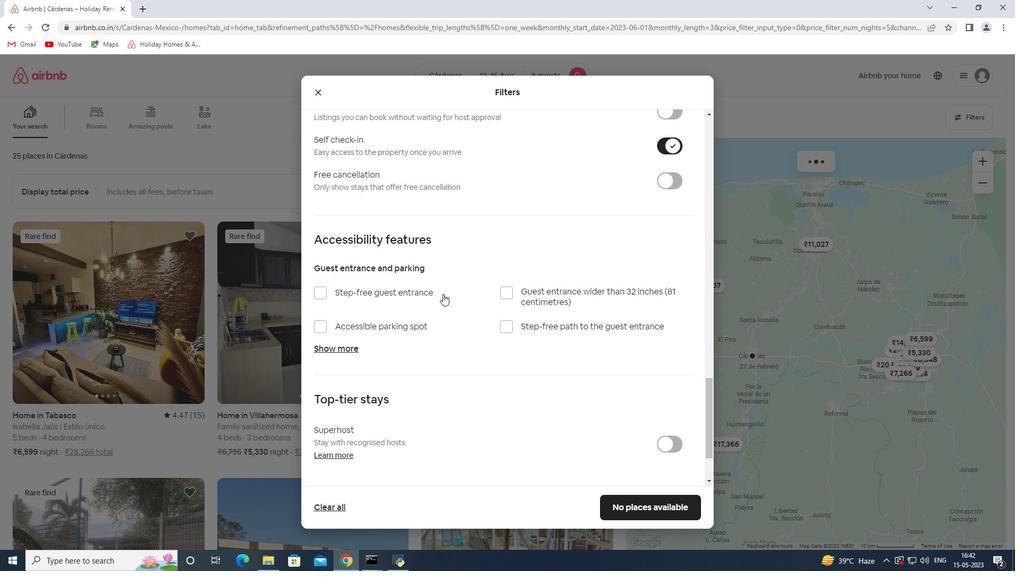 
Action: Mouse moved to (436, 301)
Screenshot: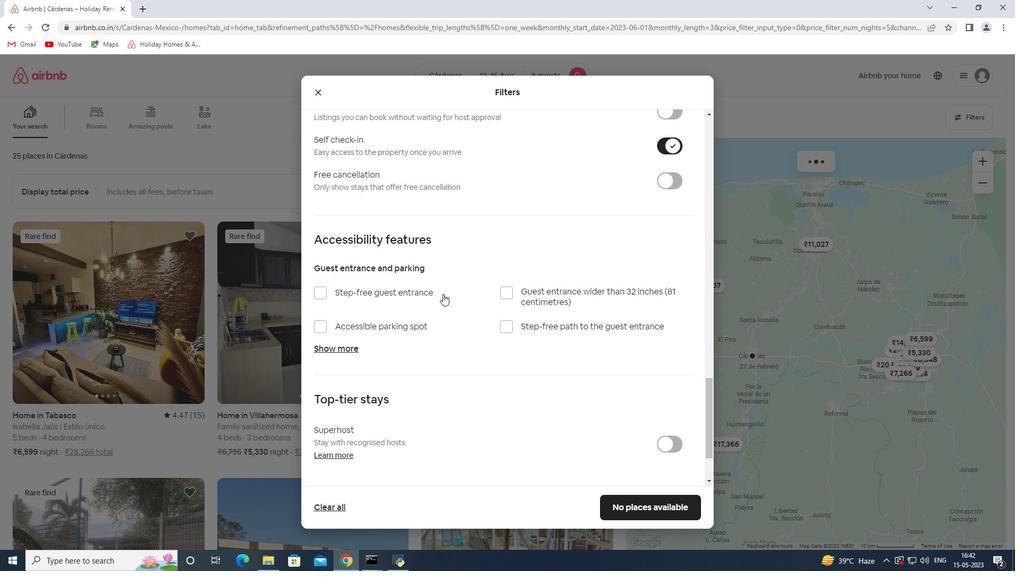 
Action: Mouse scrolled (436, 299) with delta (0, 0)
Screenshot: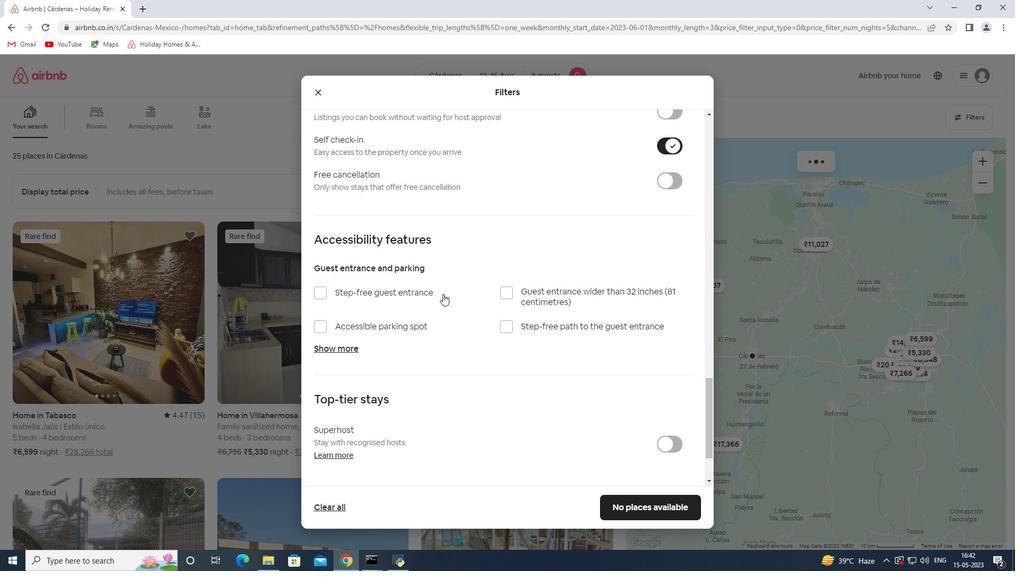 
Action: Mouse moved to (351, 459)
Screenshot: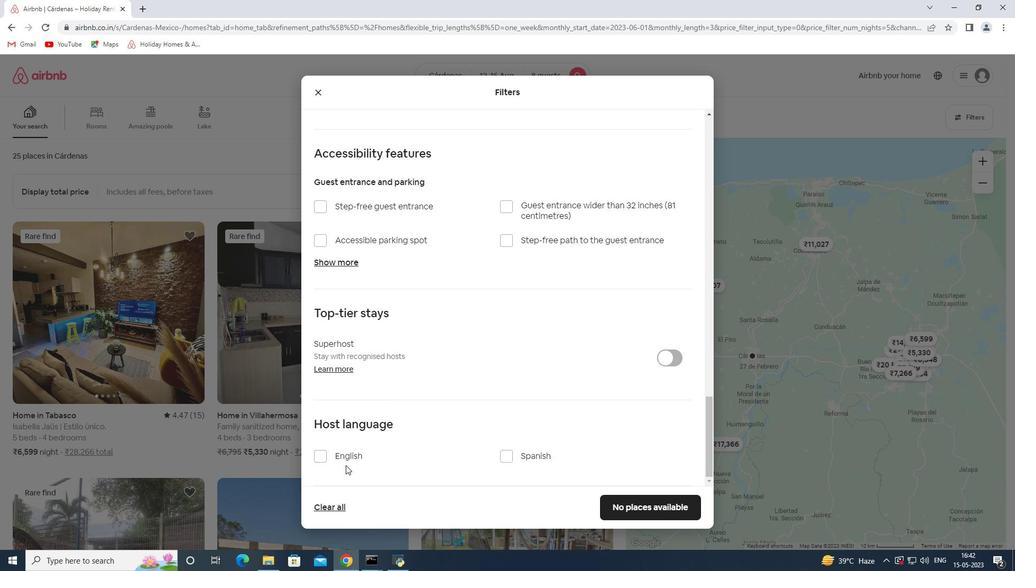
Action: Mouse pressed left at (351, 459)
Screenshot: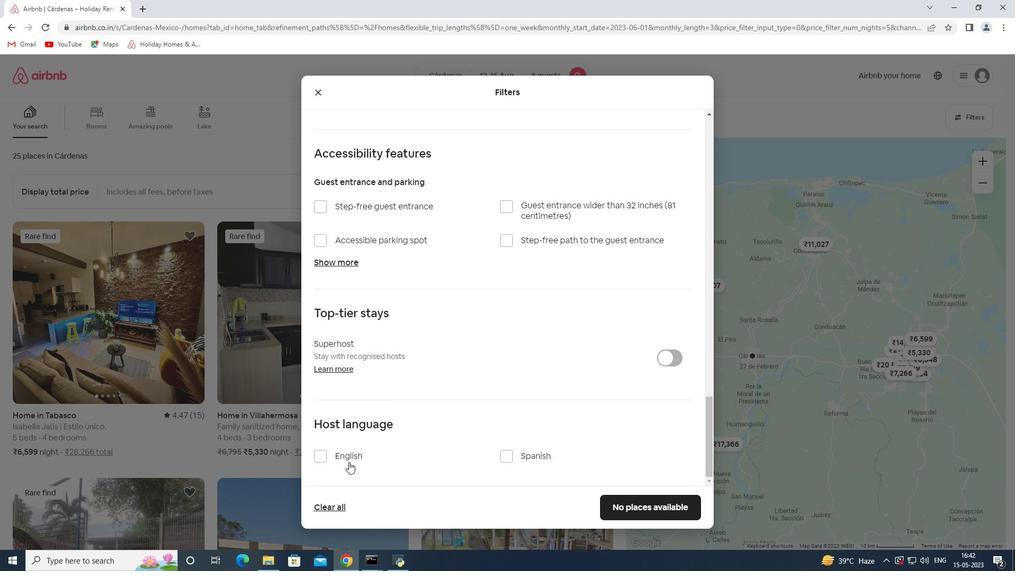
Action: Mouse moved to (632, 511)
Screenshot: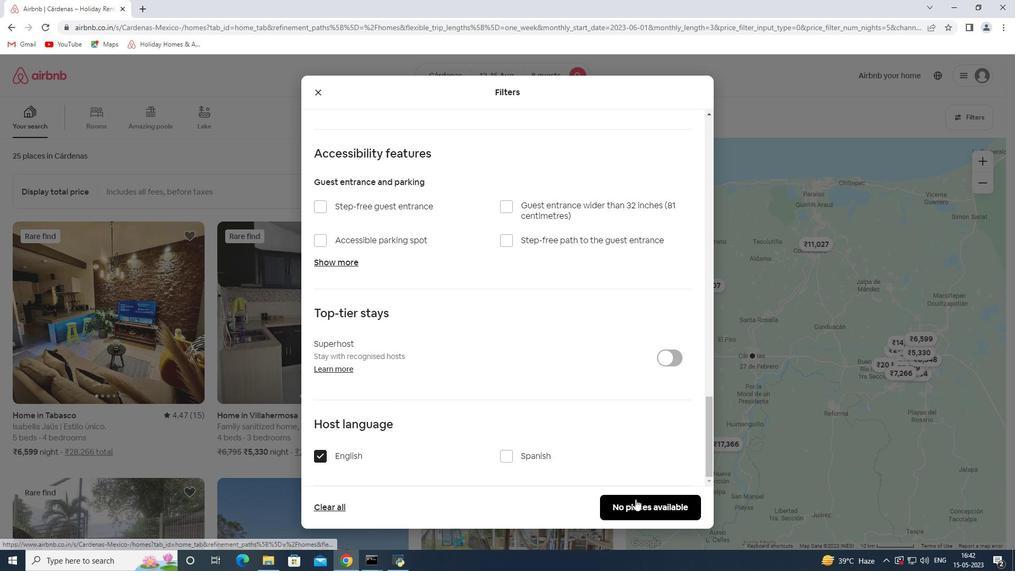 
Action: Mouse pressed left at (632, 511)
Screenshot: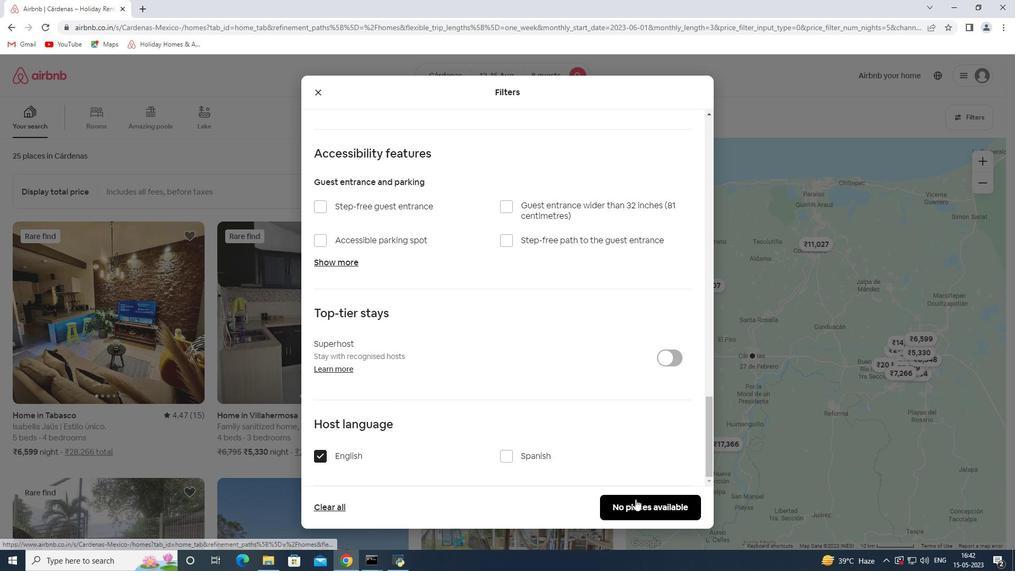 
Action: Mouse moved to (637, 510)
Screenshot: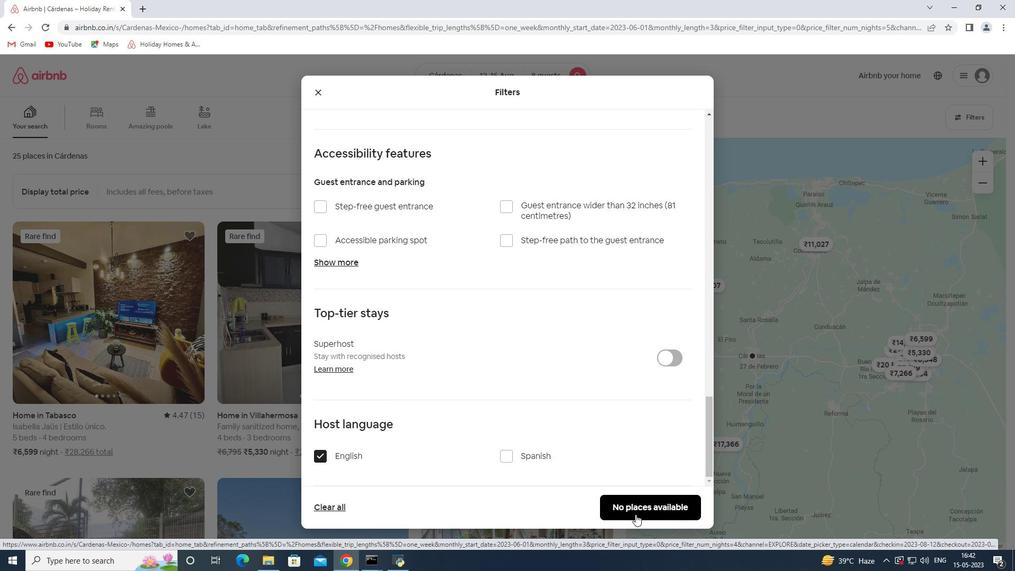 
Action: Mouse pressed left at (637, 510)
Screenshot: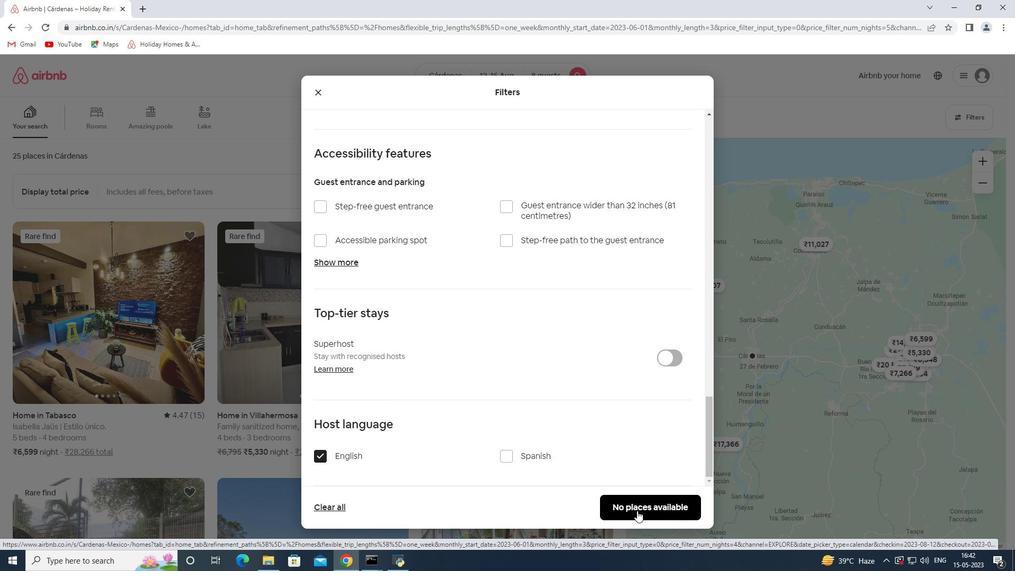 
Action: Mouse moved to (622, 501)
Screenshot: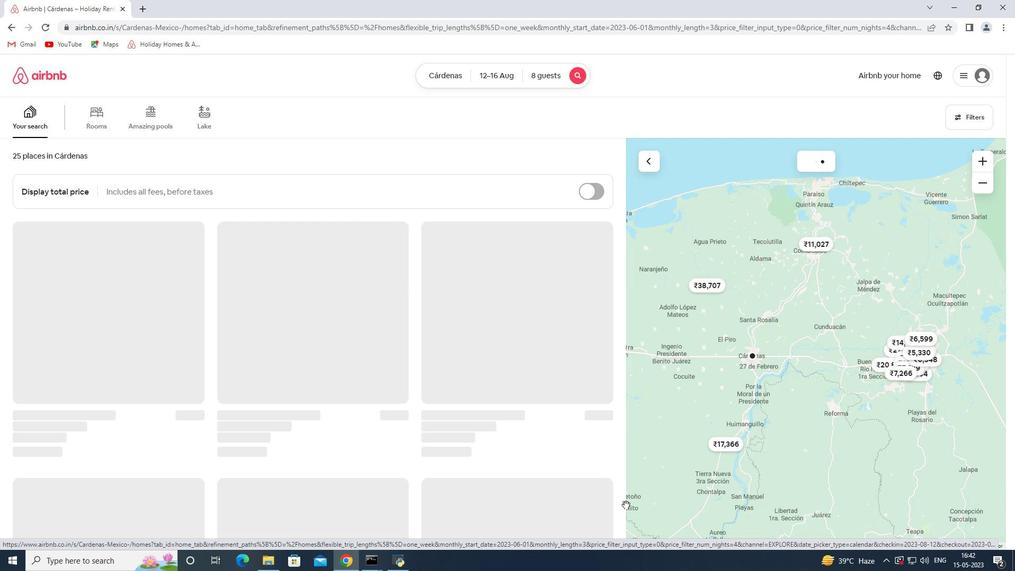 
